 Task: Research Airbnb properties in Tshela, Democratic Republic of the Congo from 4th December, 2023 to 10th December, 2023 for 1 adult.1  bedroom having 1 bed and 1 bathroom. Property type can be hotel. Booking option can be shelf check-in. Look for 4 properties as per requirement.
Action: Mouse moved to (456, 128)
Screenshot: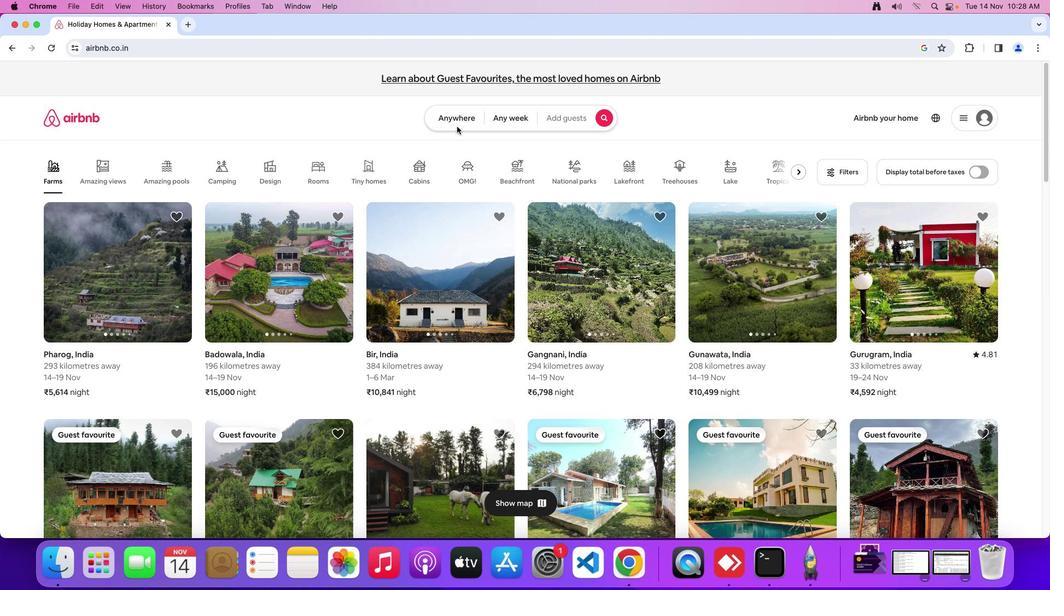 
Action: Mouse pressed left at (456, 128)
Screenshot: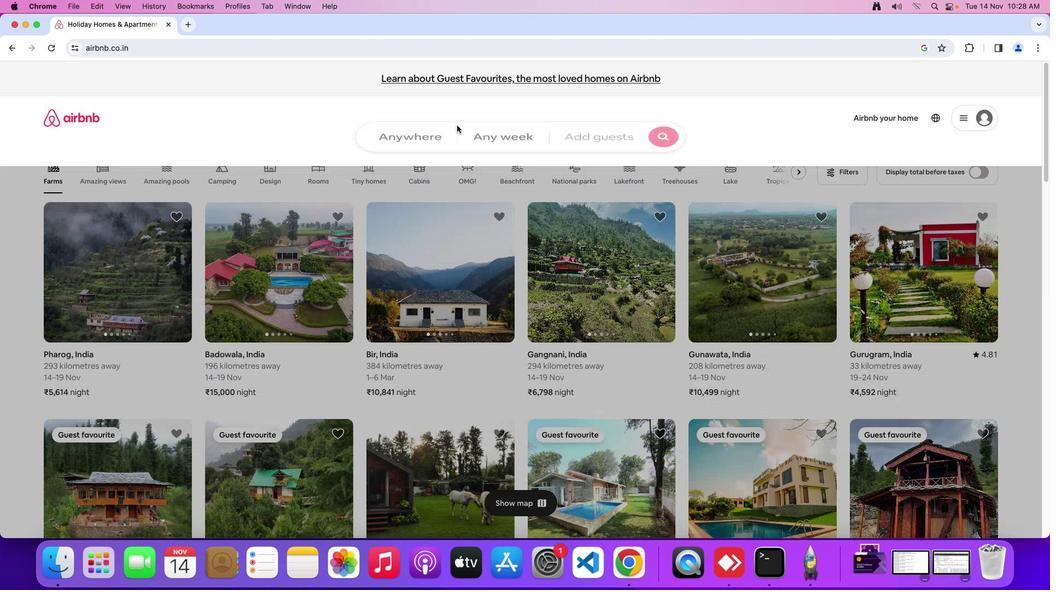 
Action: Mouse moved to (413, 165)
Screenshot: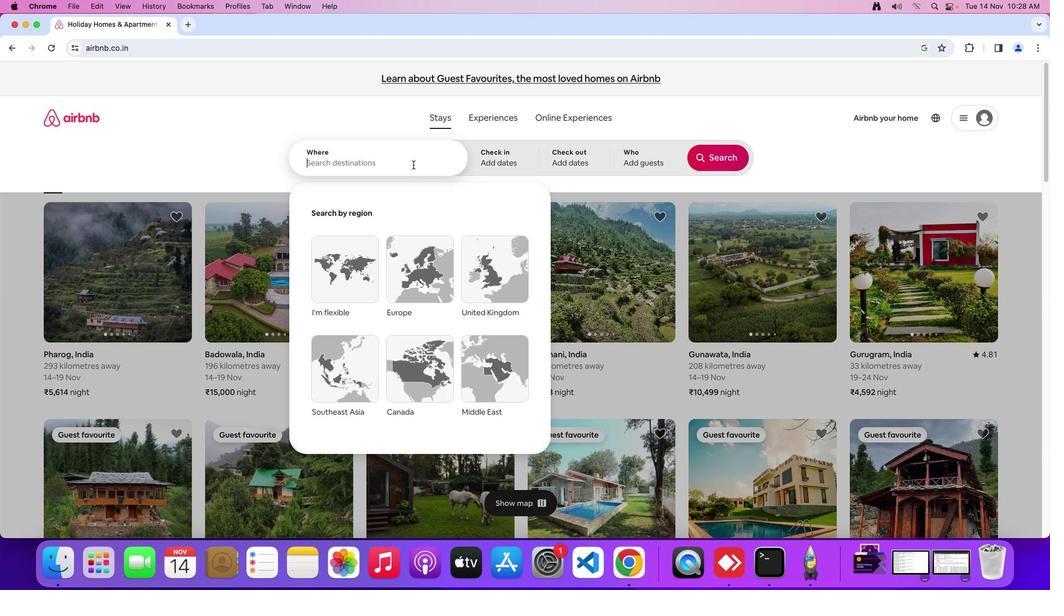 
Action: Mouse pressed left at (413, 165)
Screenshot: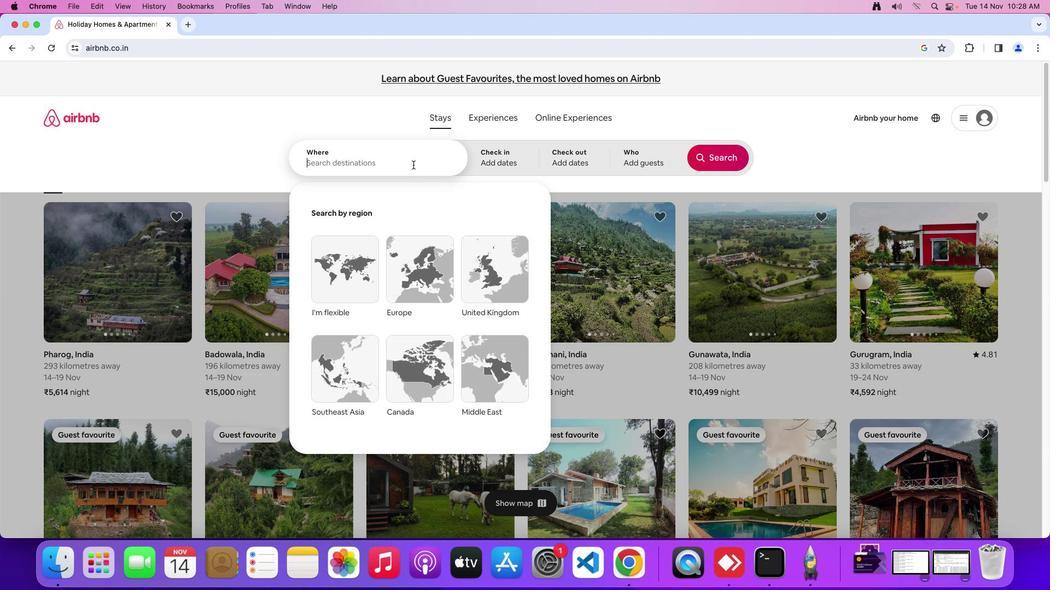 
Action: Key pressed Key.shift_r'T''s''h''e''l''a'','Key.spaceKey.shift_r'D''e''m''o''c''r''a''t''i''c'Key.spaceKey.shift_r'R''e''p''u''b''l''i''c'Key.space'o''f'Key.space't''h''e'Key.spaceKey.shift_r'C''a'Key.backspace'o''n''g''o'
Screenshot: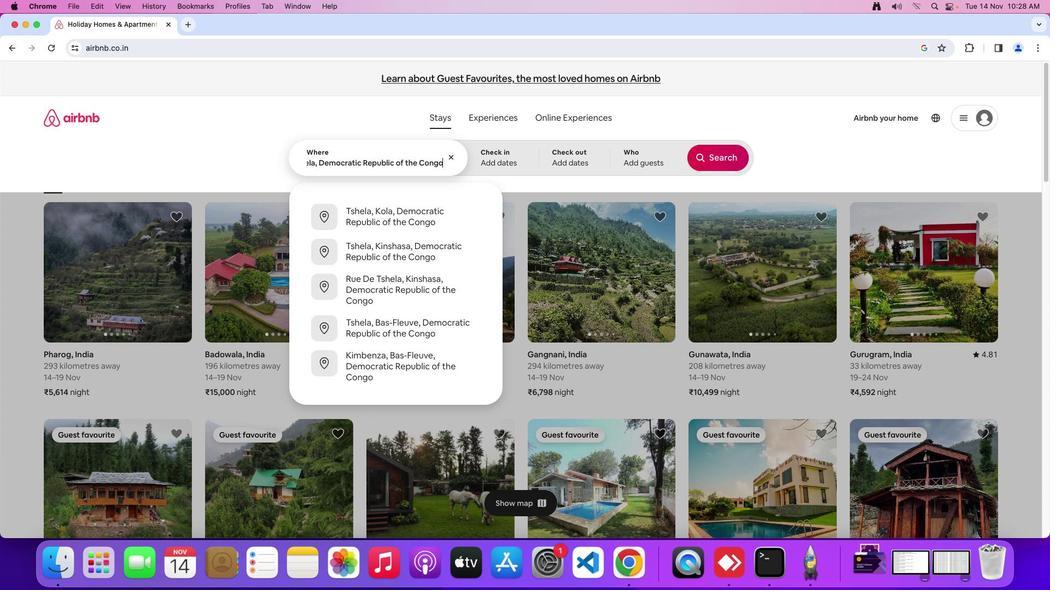 
Action: Mouse moved to (491, 160)
Screenshot: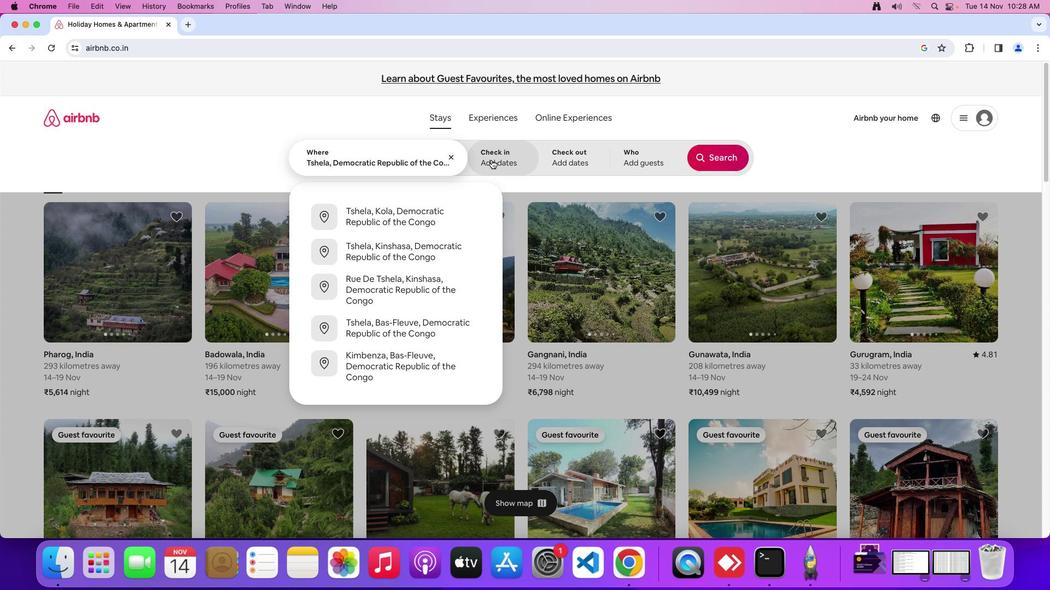 
Action: Mouse pressed left at (491, 160)
Screenshot: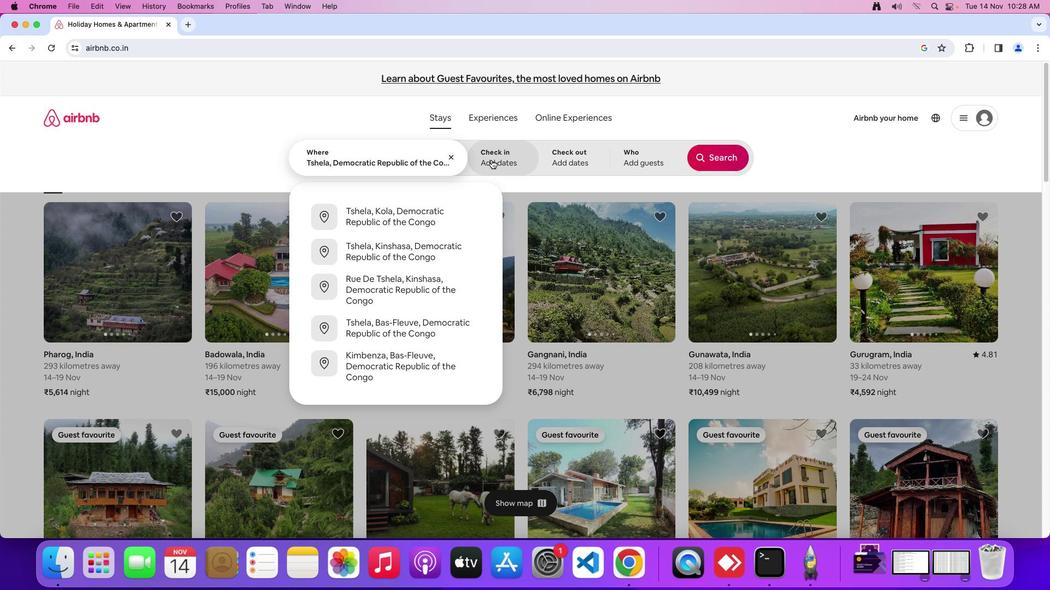 
Action: Mouse moved to (577, 320)
Screenshot: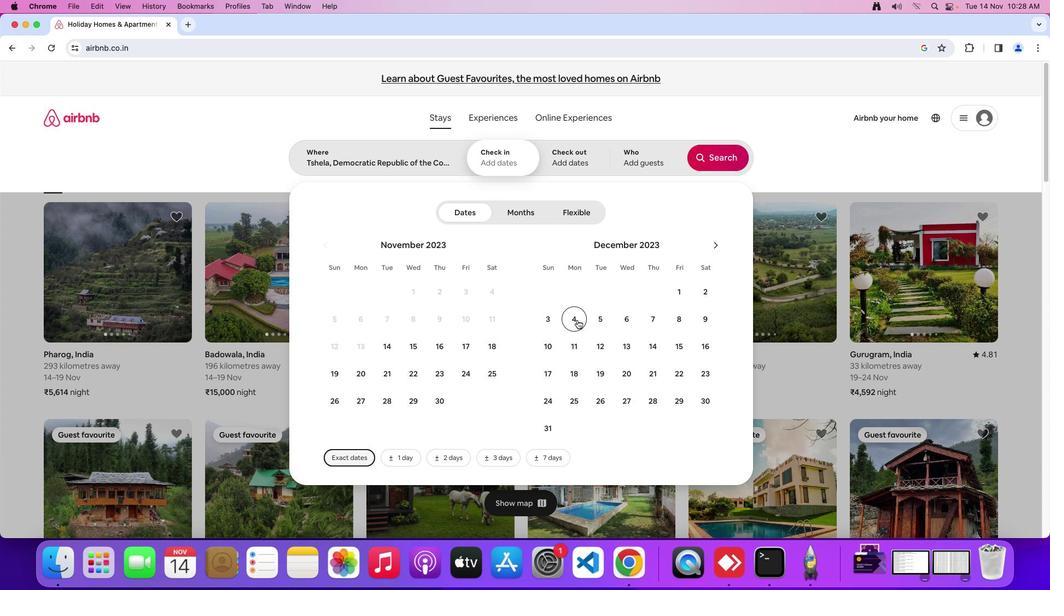 
Action: Mouse pressed left at (577, 320)
Screenshot: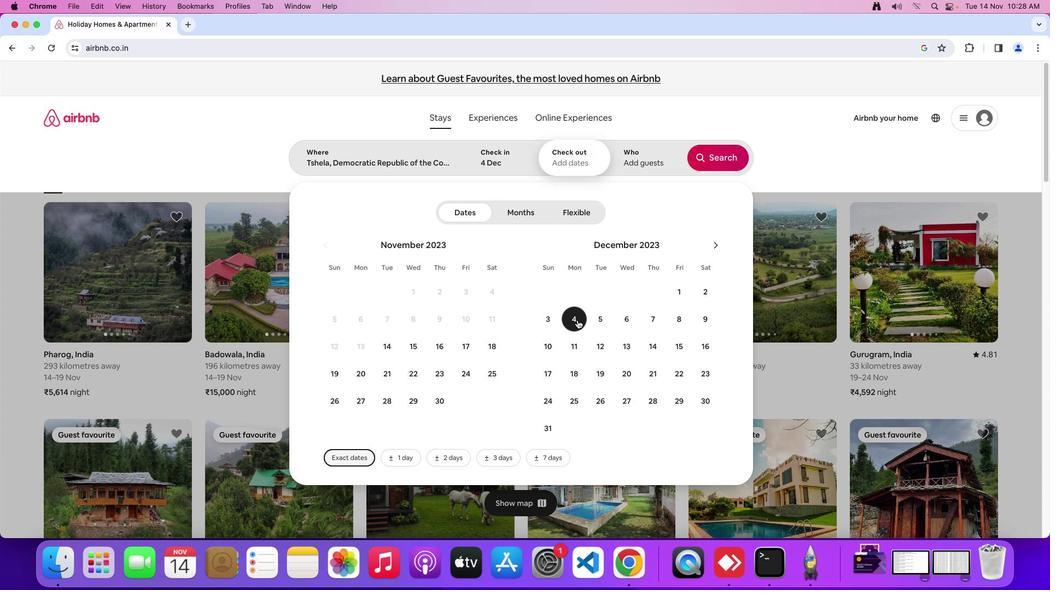 
Action: Mouse moved to (546, 348)
Screenshot: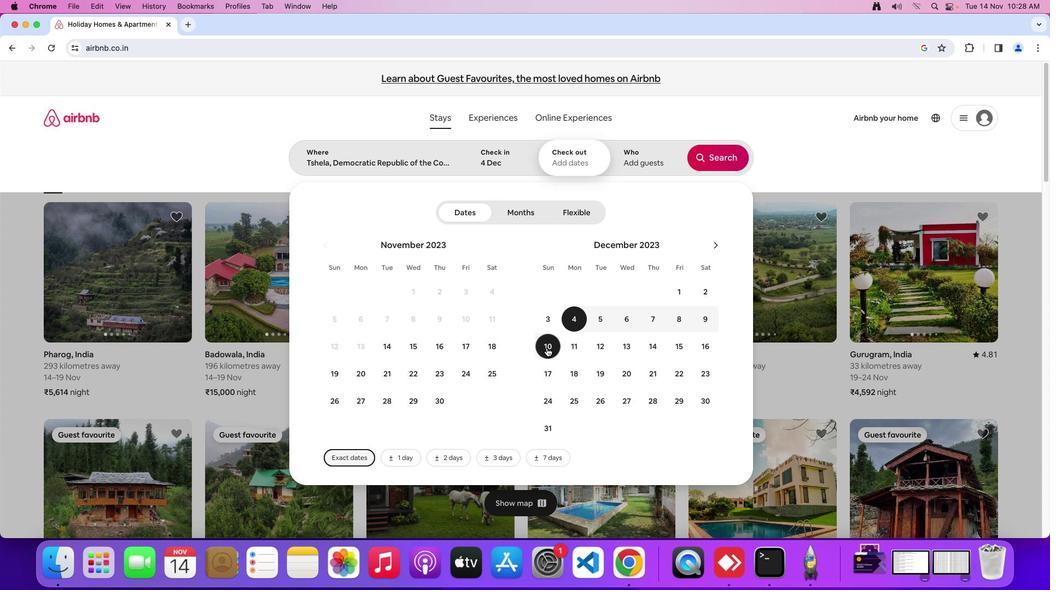 
Action: Mouse pressed left at (546, 348)
Screenshot: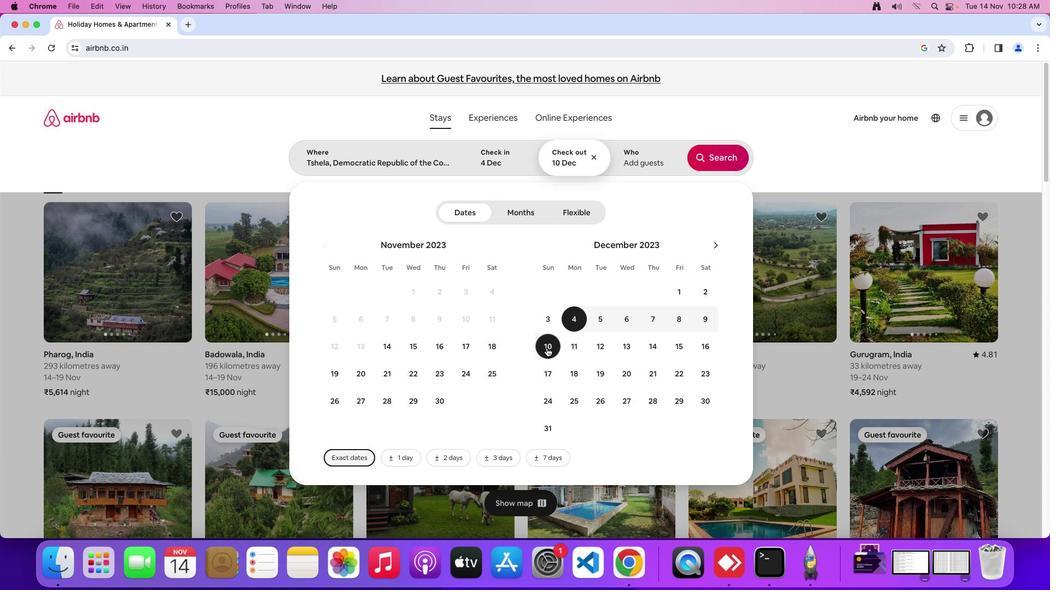 
Action: Mouse moved to (646, 157)
Screenshot: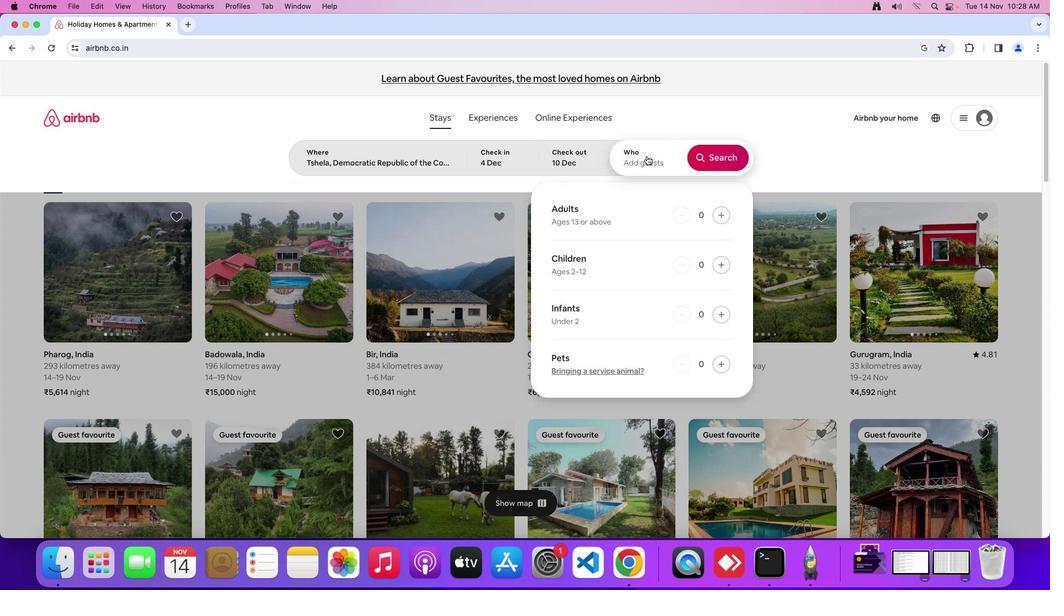 
Action: Mouse pressed left at (646, 157)
Screenshot: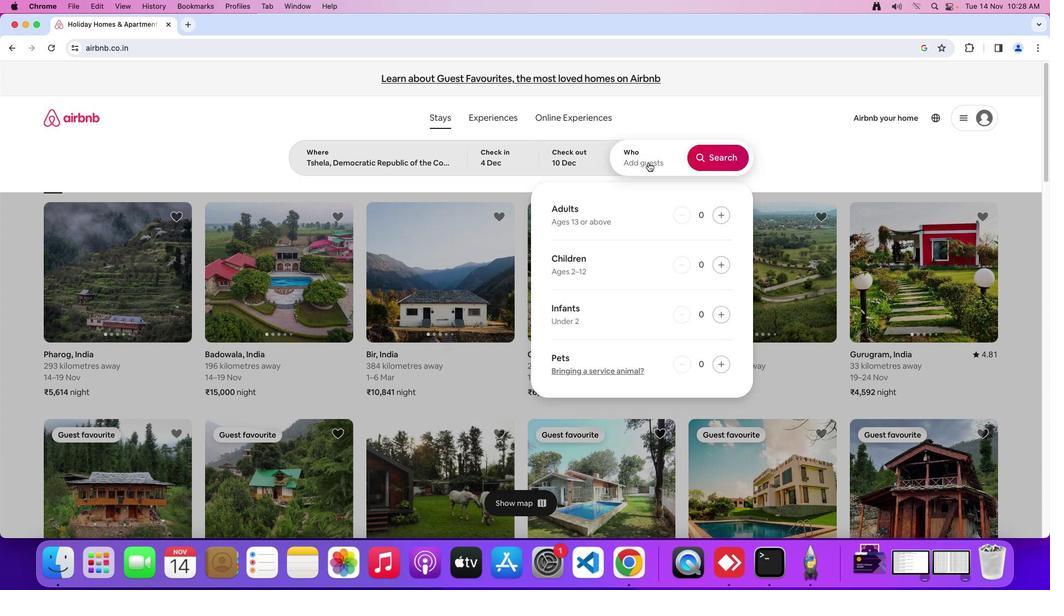 
Action: Mouse moved to (723, 212)
Screenshot: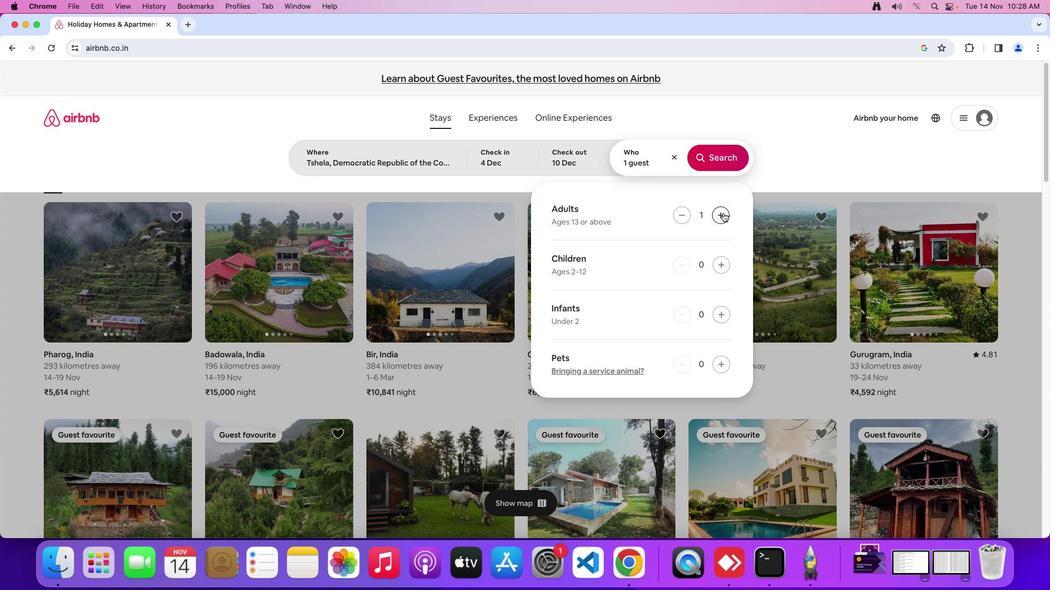 
Action: Mouse pressed left at (723, 212)
Screenshot: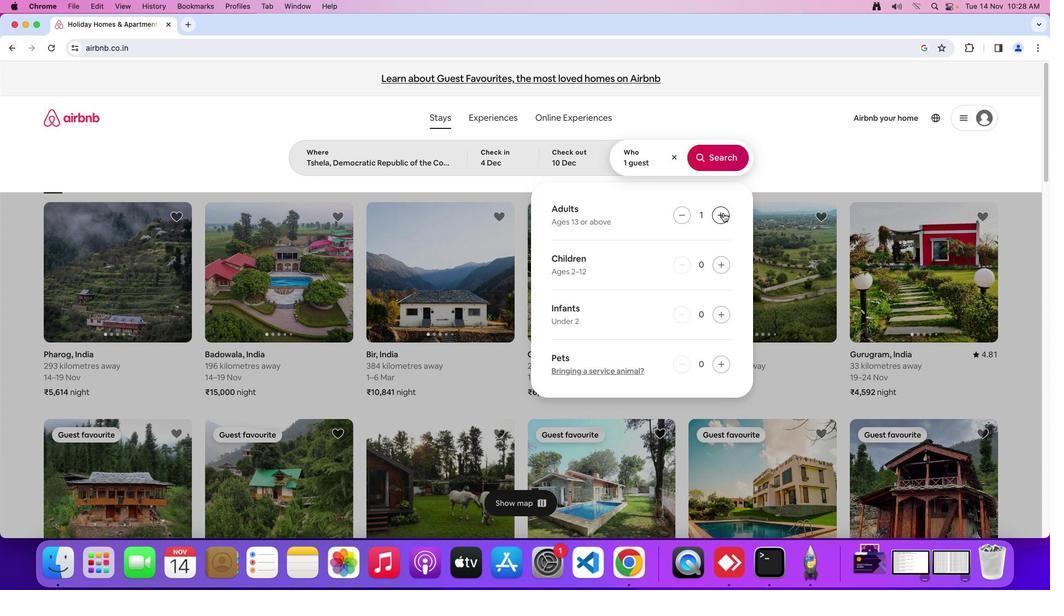 
Action: Mouse moved to (734, 160)
Screenshot: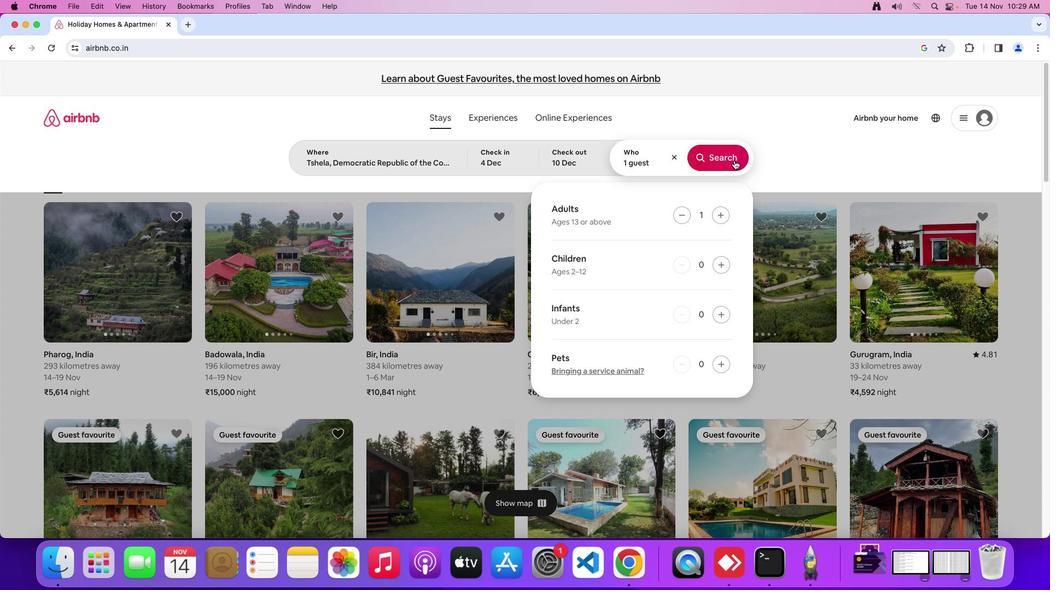 
Action: Mouse pressed left at (734, 160)
Screenshot: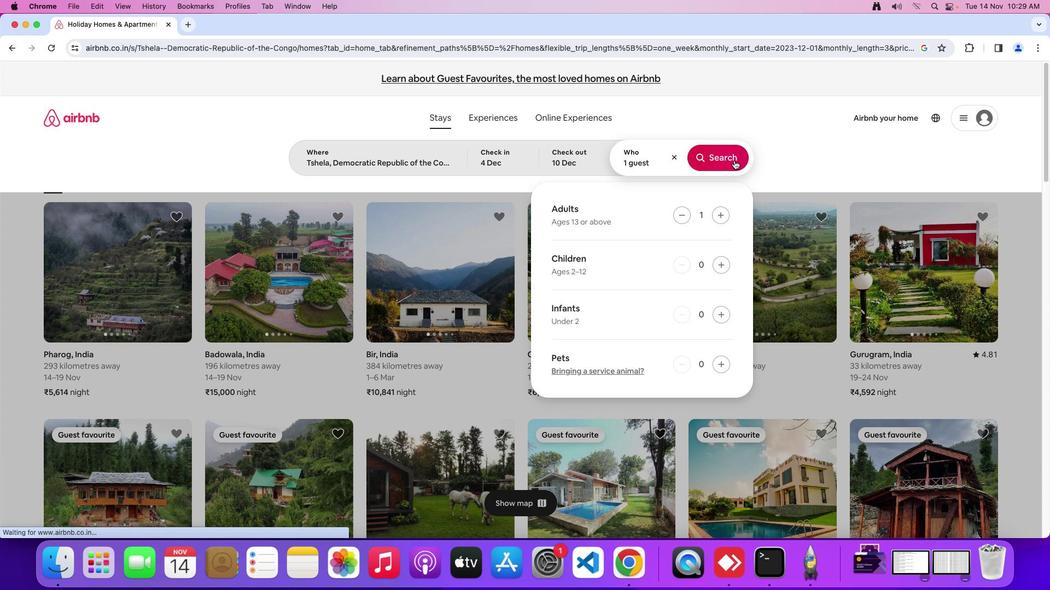 
Action: Mouse moved to (866, 130)
Screenshot: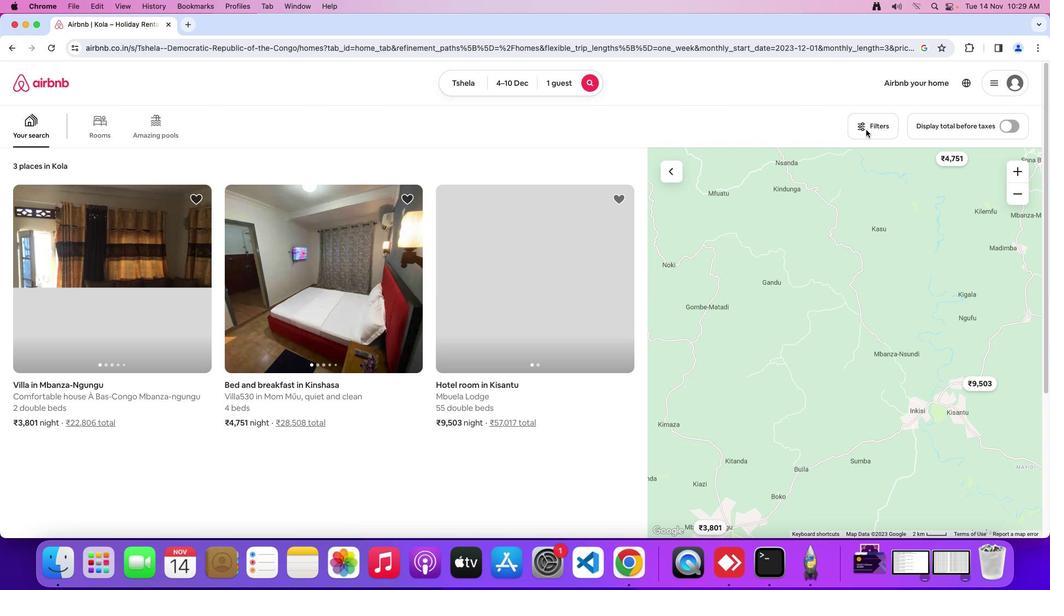 
Action: Mouse pressed left at (866, 130)
Screenshot: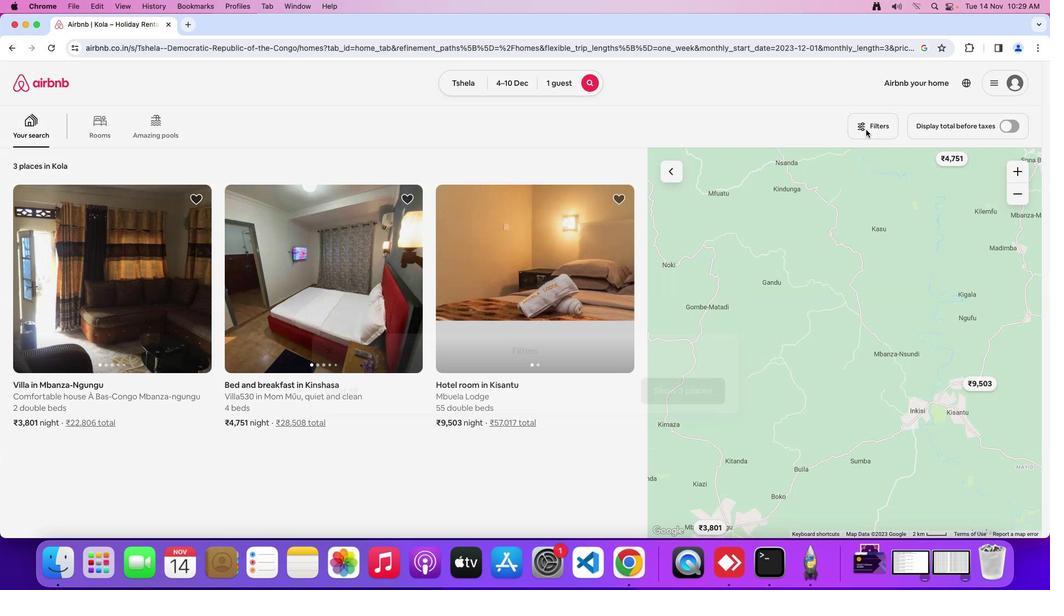 
Action: Mouse moved to (461, 267)
Screenshot: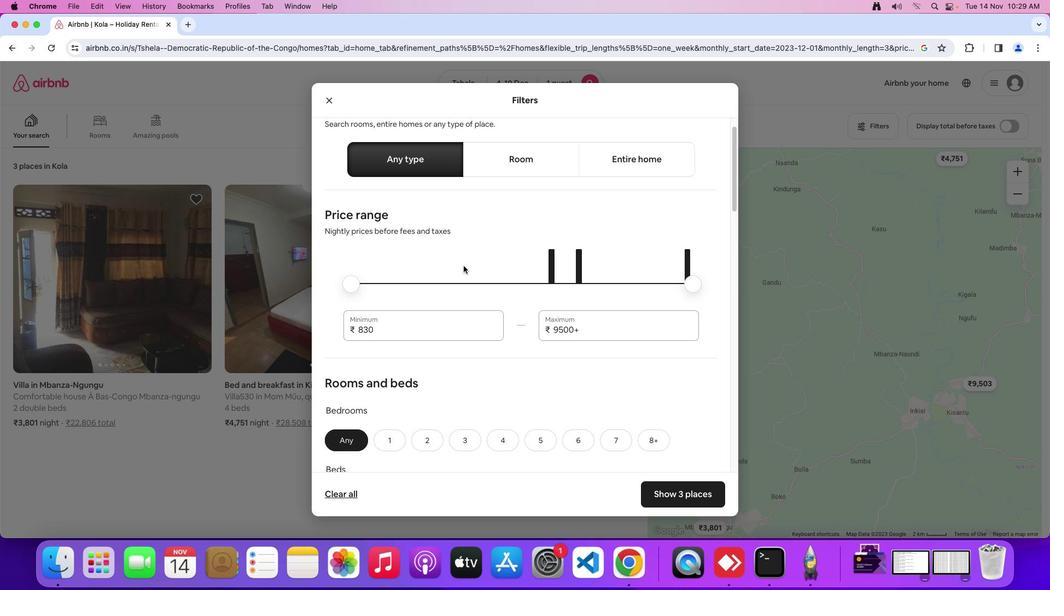 
Action: Mouse scrolled (461, 267) with delta (0, 0)
Screenshot: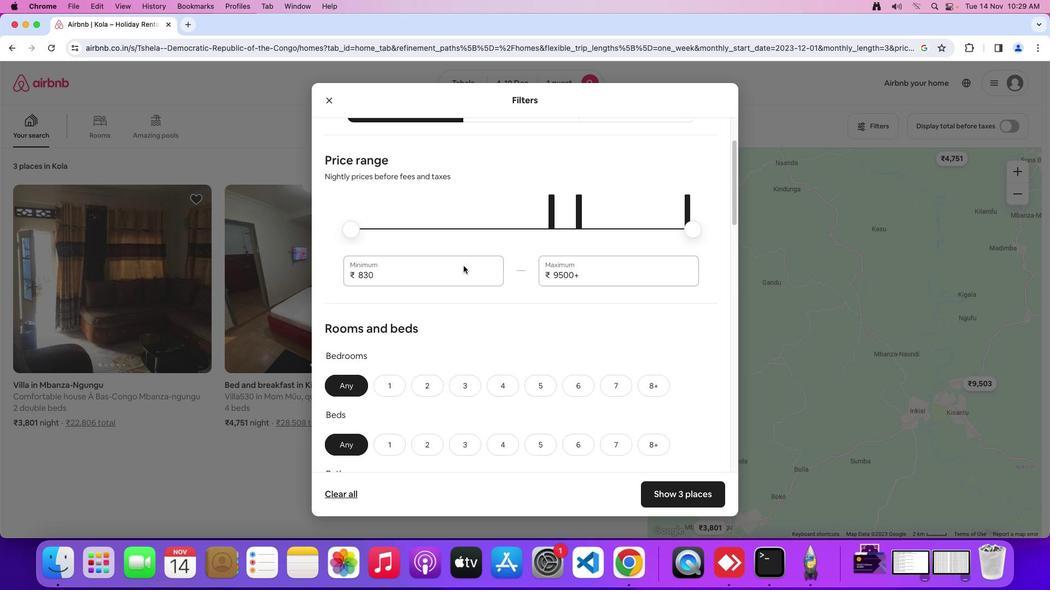 
Action: Mouse moved to (462, 266)
Screenshot: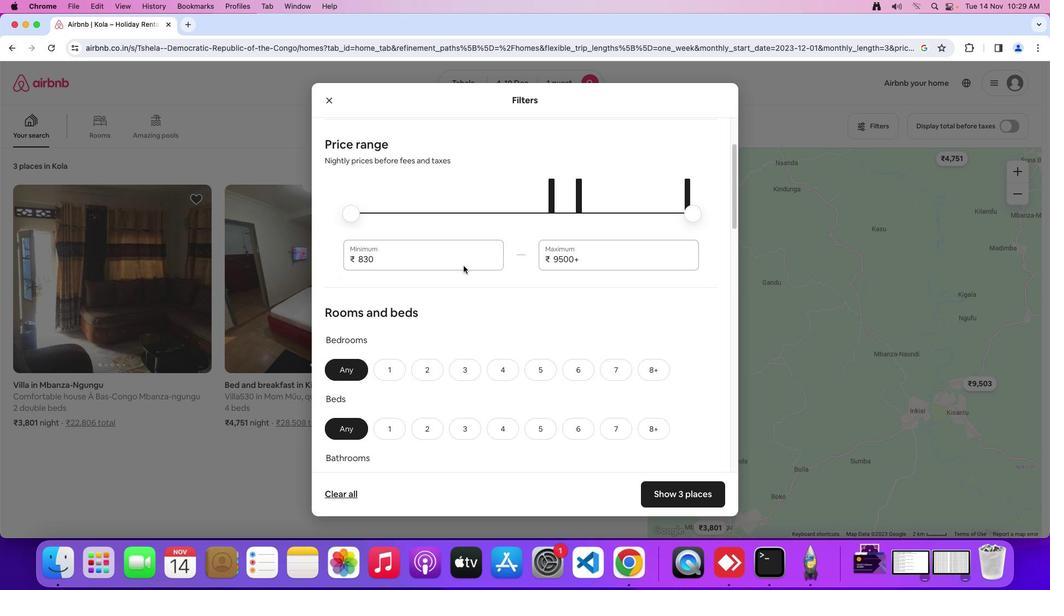 
Action: Mouse scrolled (462, 266) with delta (0, 0)
Screenshot: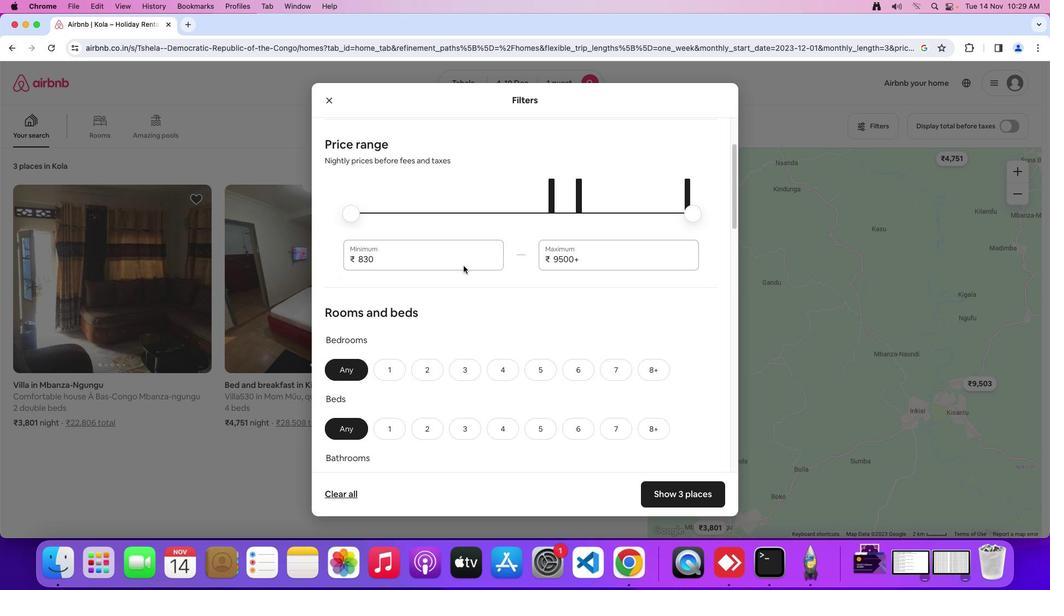 
Action: Mouse moved to (462, 266)
Screenshot: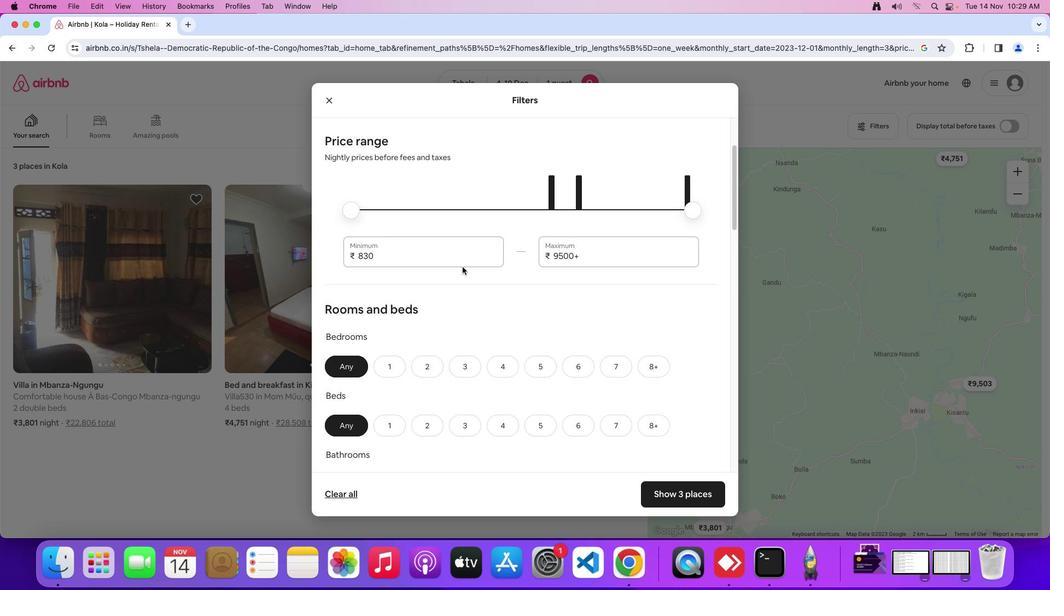 
Action: Mouse scrolled (462, 266) with delta (0, -1)
Screenshot: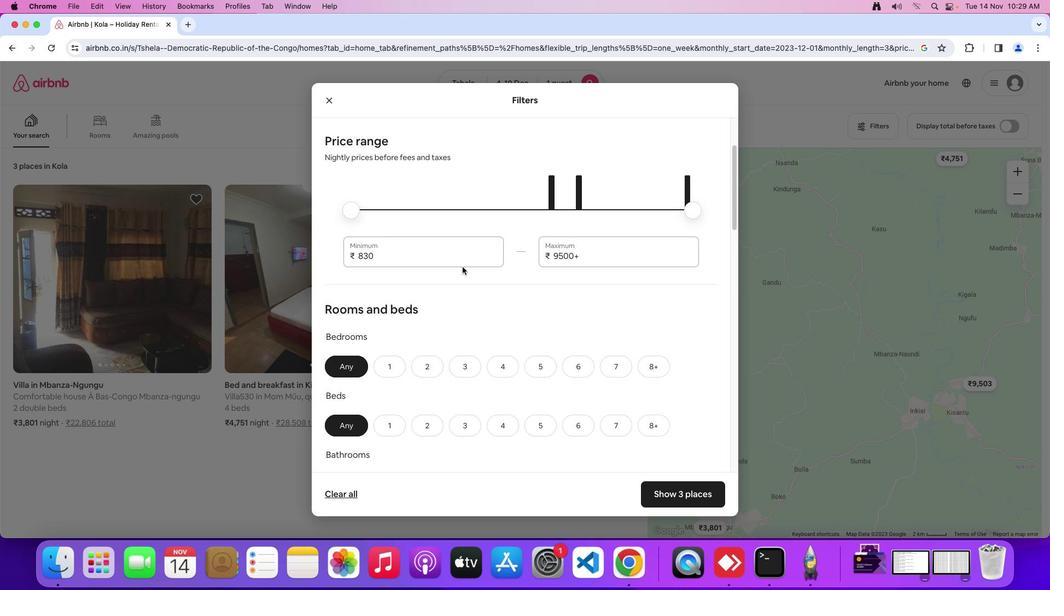 
Action: Mouse moved to (392, 373)
Screenshot: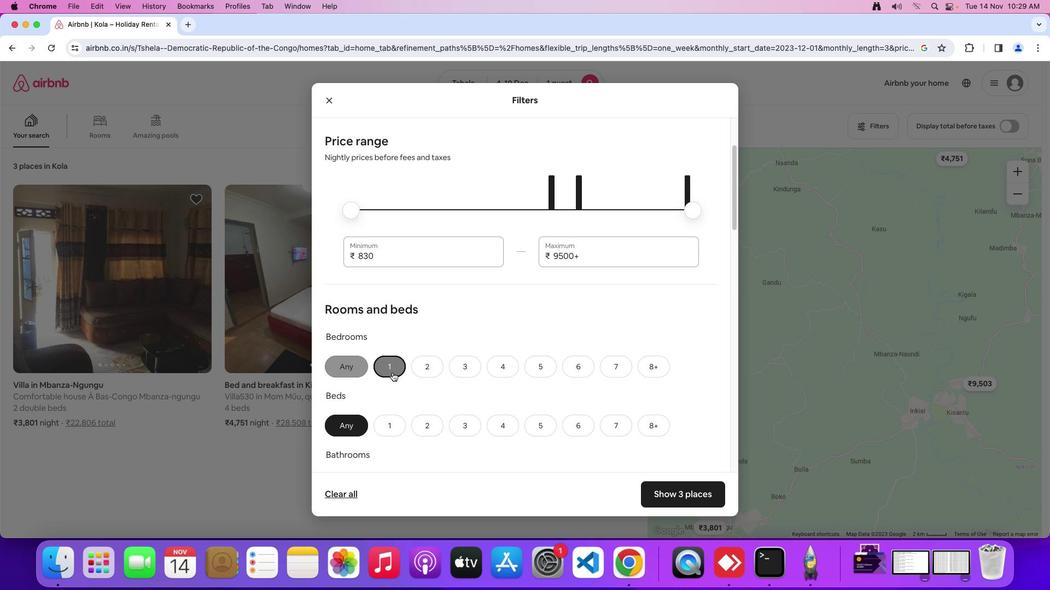 
Action: Mouse pressed left at (392, 373)
Screenshot: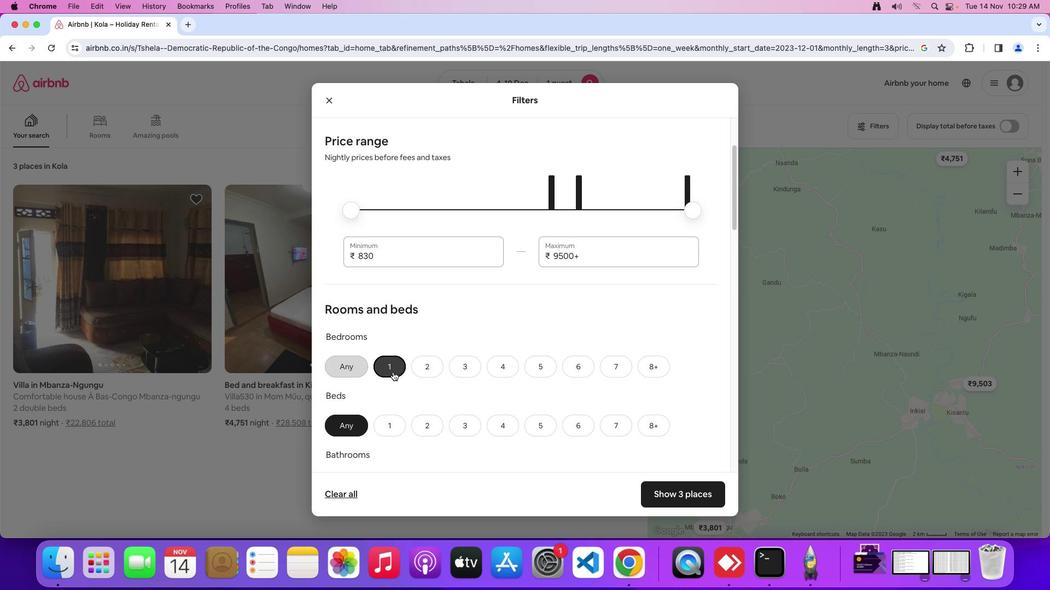 
Action: Mouse moved to (500, 337)
Screenshot: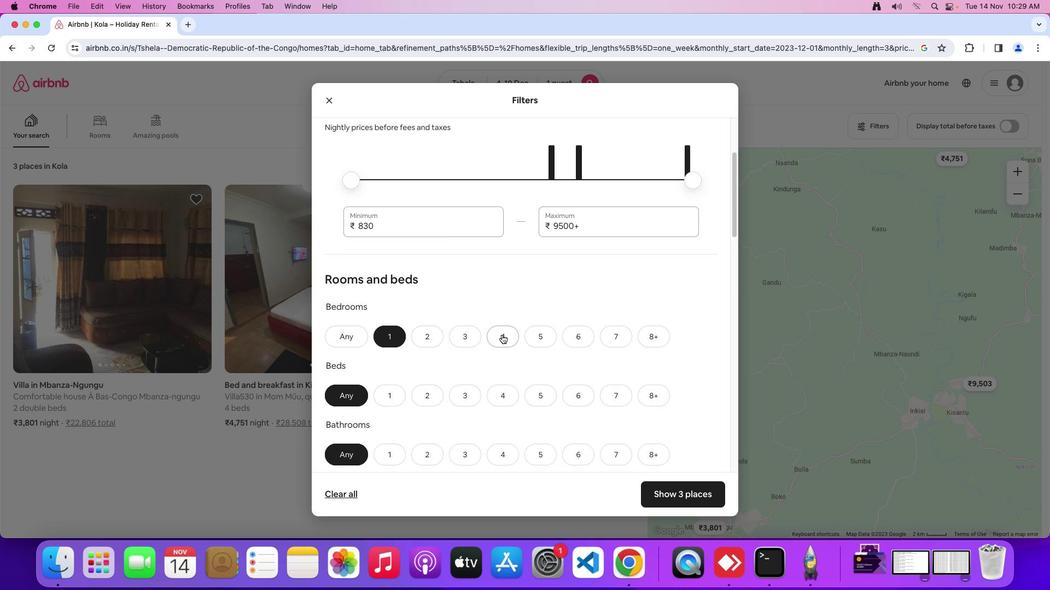 
Action: Mouse scrolled (500, 337) with delta (0, 0)
Screenshot: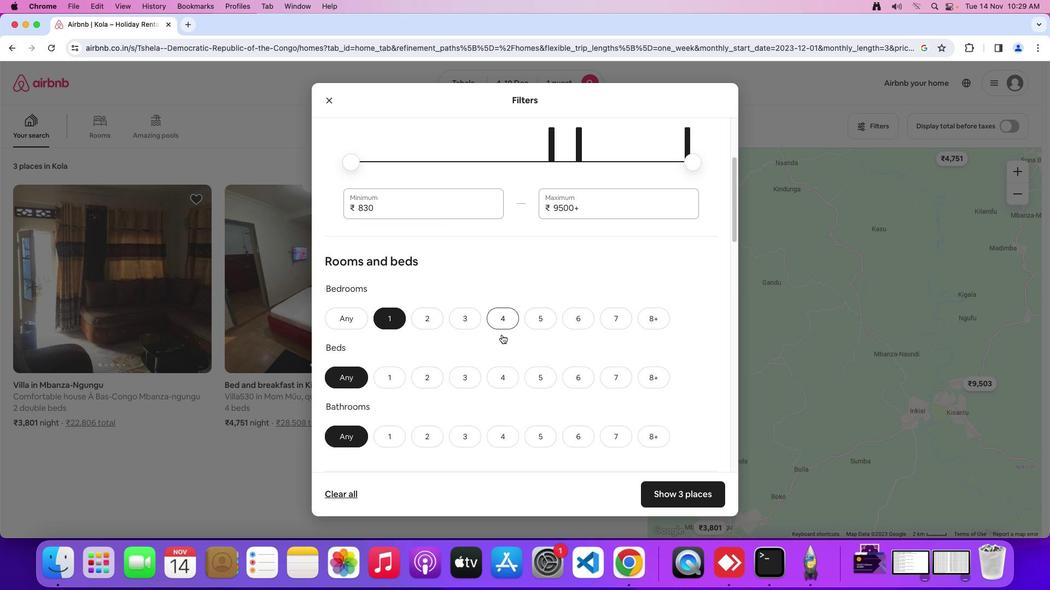 
Action: Mouse moved to (501, 336)
Screenshot: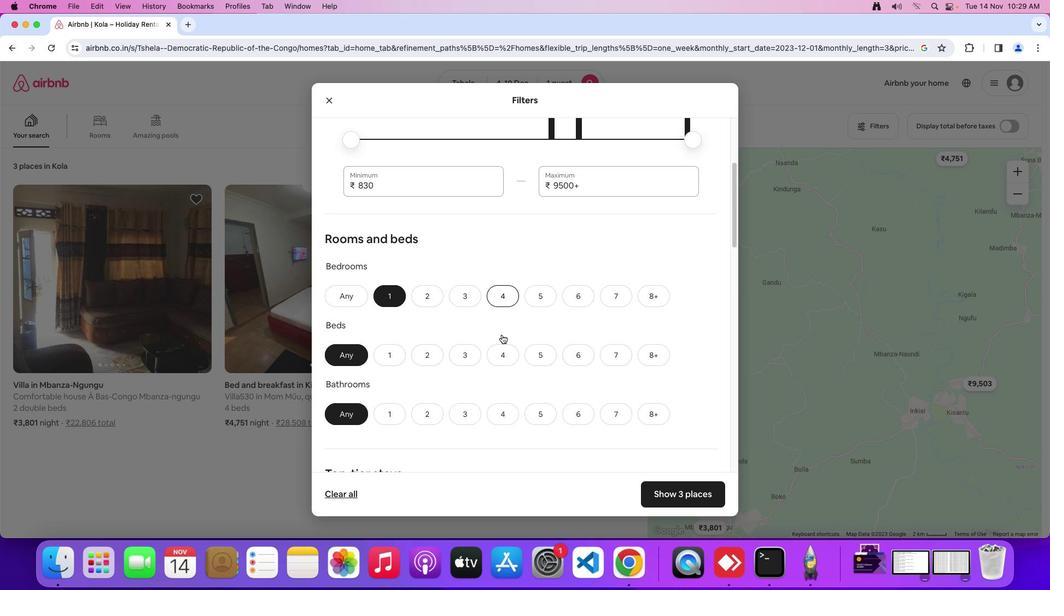 
Action: Mouse scrolled (501, 336) with delta (0, 0)
Screenshot: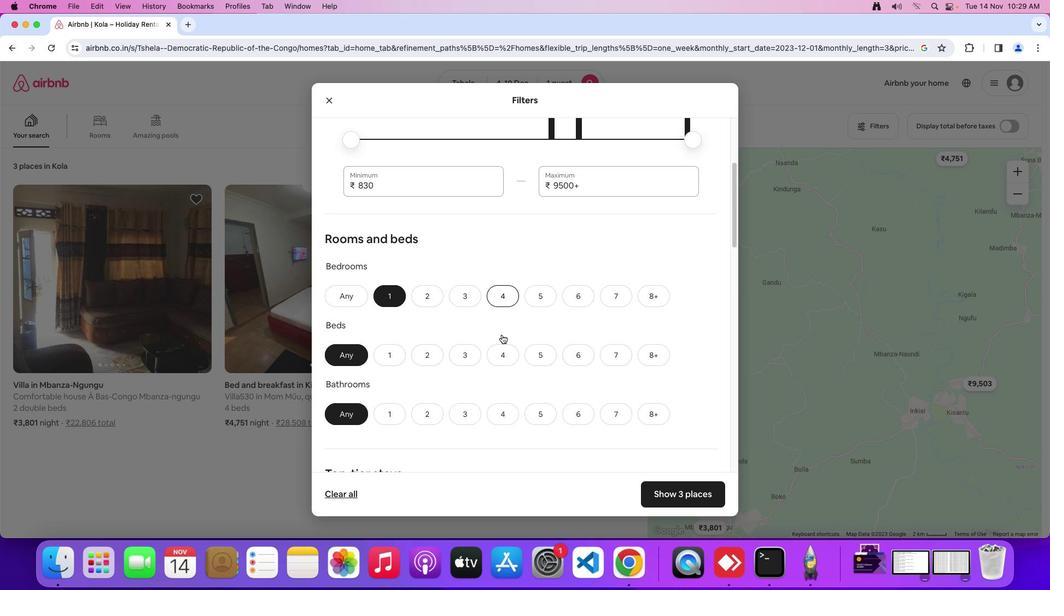 
Action: Mouse moved to (501, 335)
Screenshot: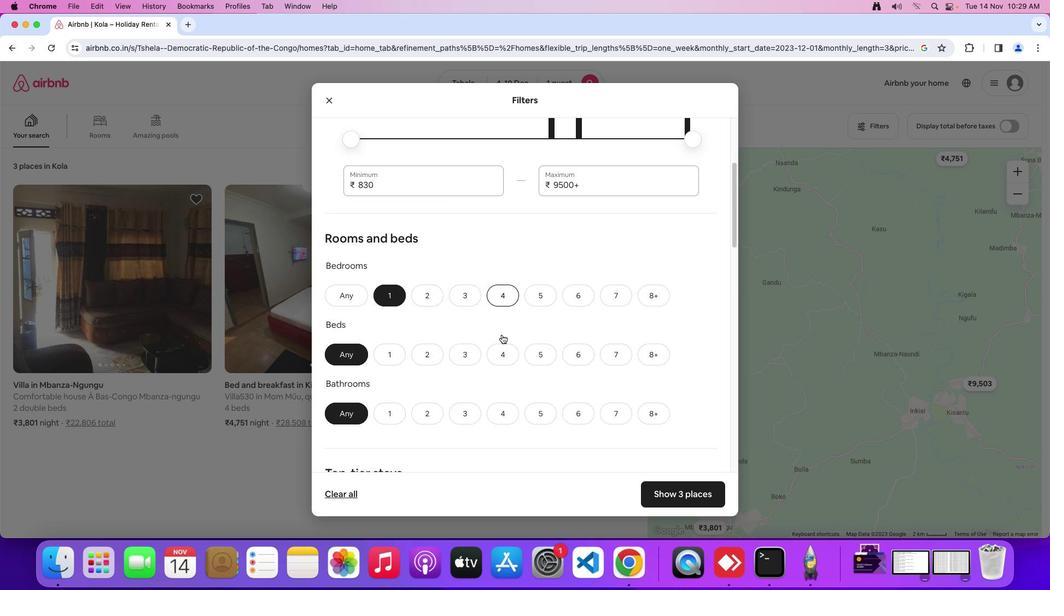 
Action: Mouse scrolled (501, 335) with delta (0, -1)
Screenshot: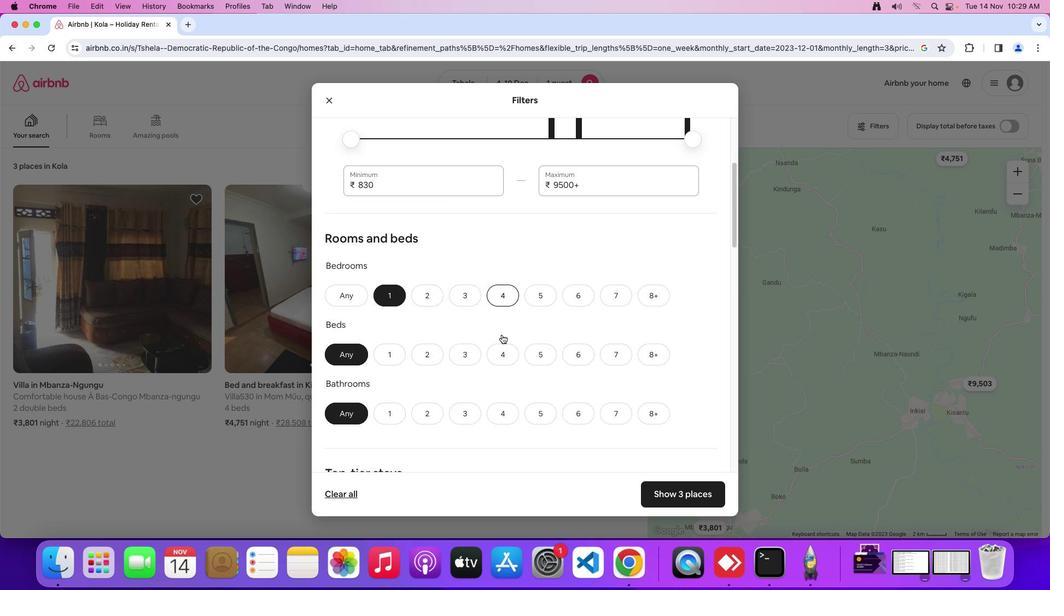 
Action: Mouse moved to (501, 335)
Screenshot: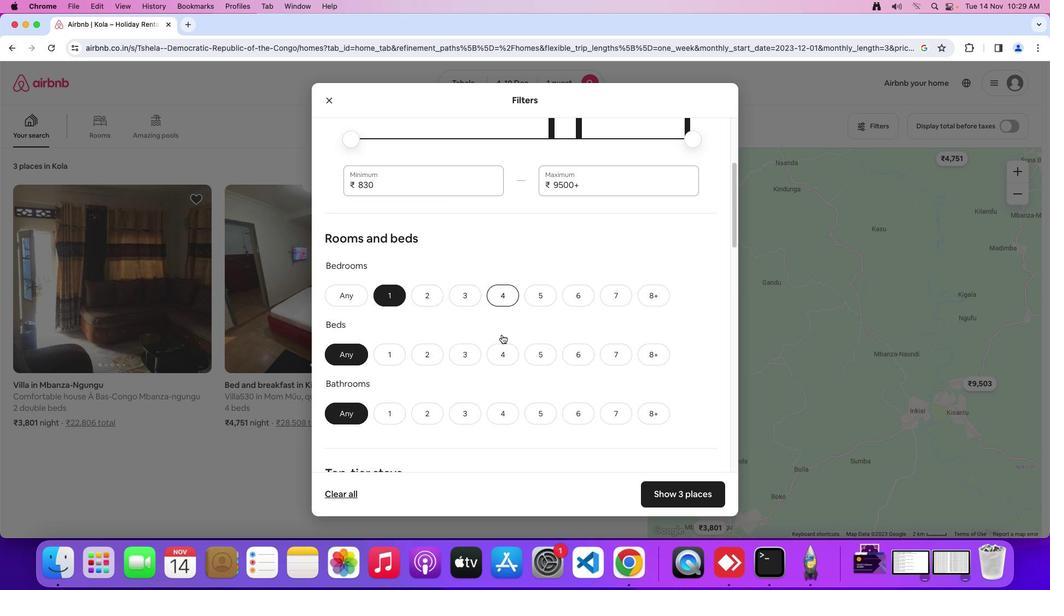 
Action: Mouse scrolled (501, 335) with delta (0, 0)
Screenshot: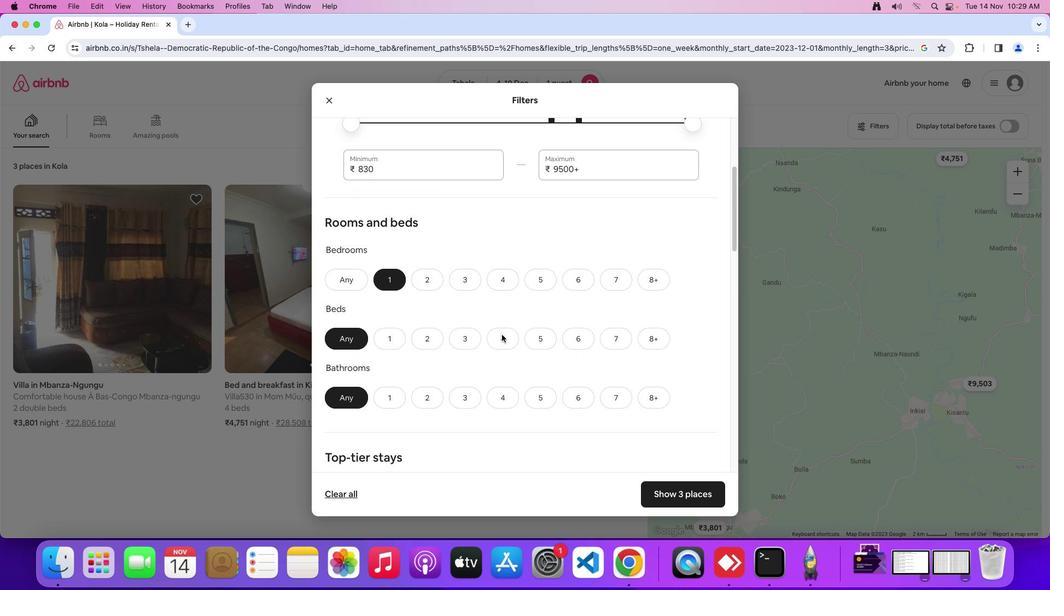 
Action: Mouse scrolled (501, 335) with delta (0, 0)
Screenshot: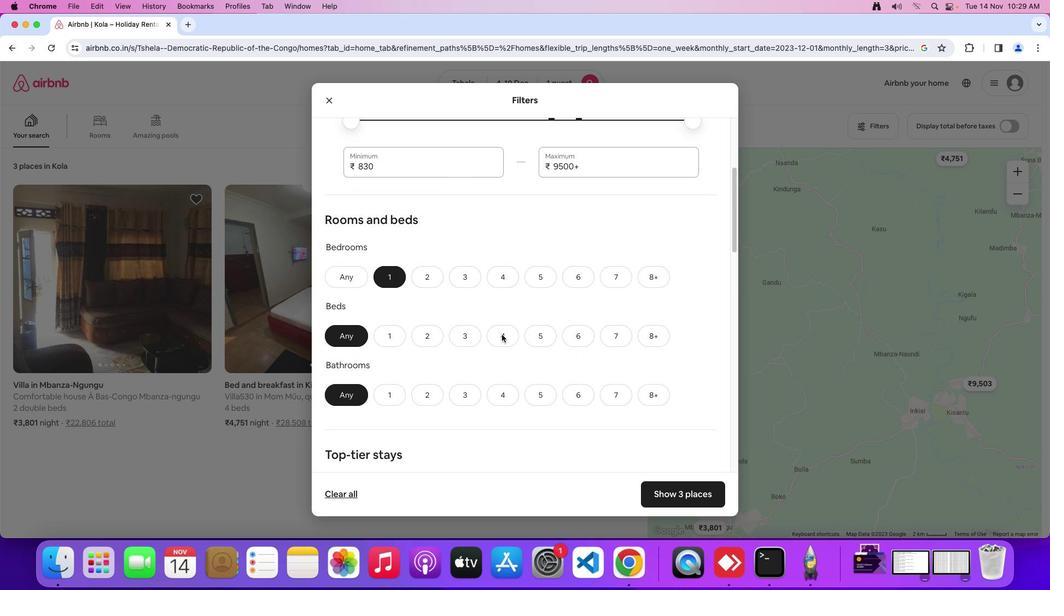 
Action: Mouse scrolled (501, 335) with delta (0, 0)
Screenshot: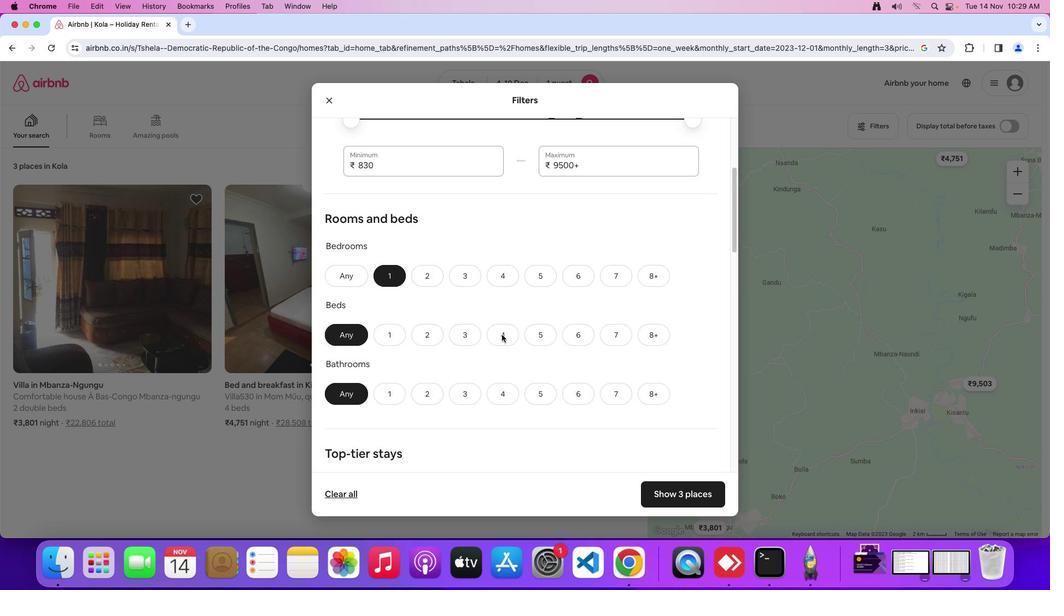 
Action: Mouse moved to (397, 334)
Screenshot: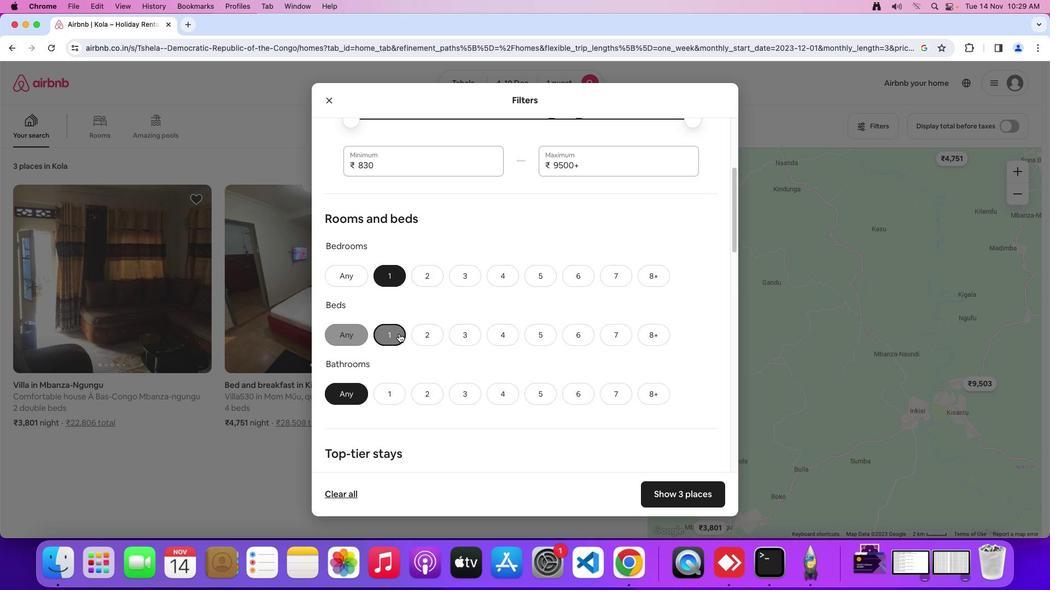 
Action: Mouse pressed left at (397, 334)
Screenshot: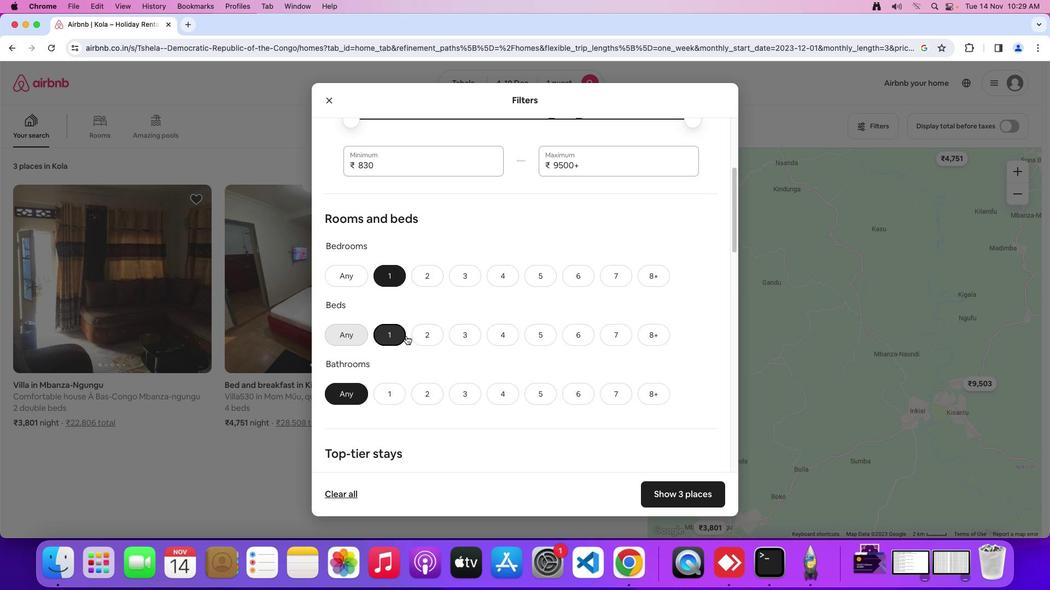 
Action: Mouse moved to (427, 343)
Screenshot: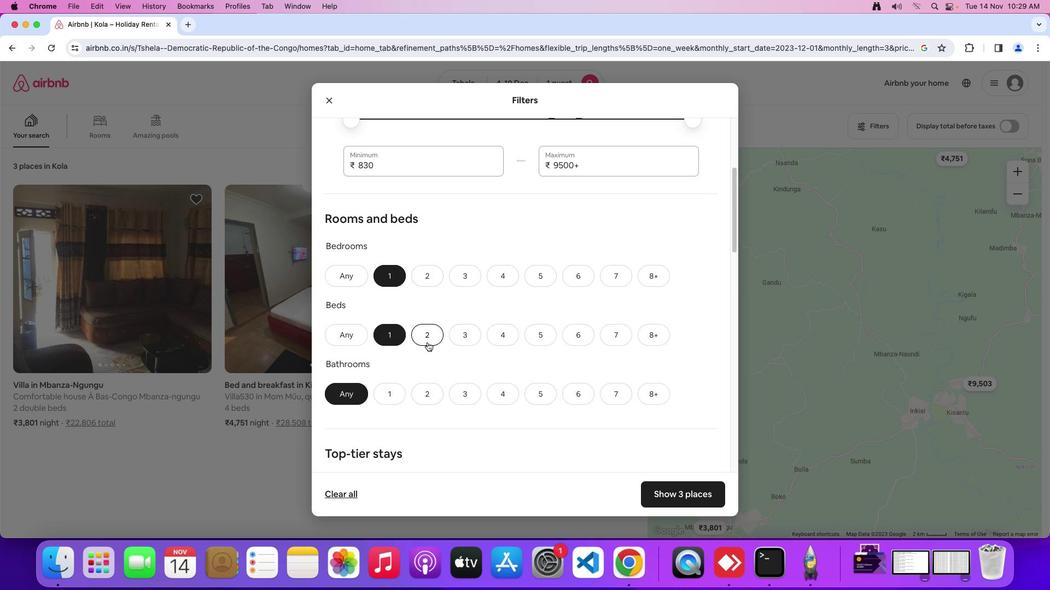 
Action: Mouse scrolled (427, 343) with delta (0, 0)
Screenshot: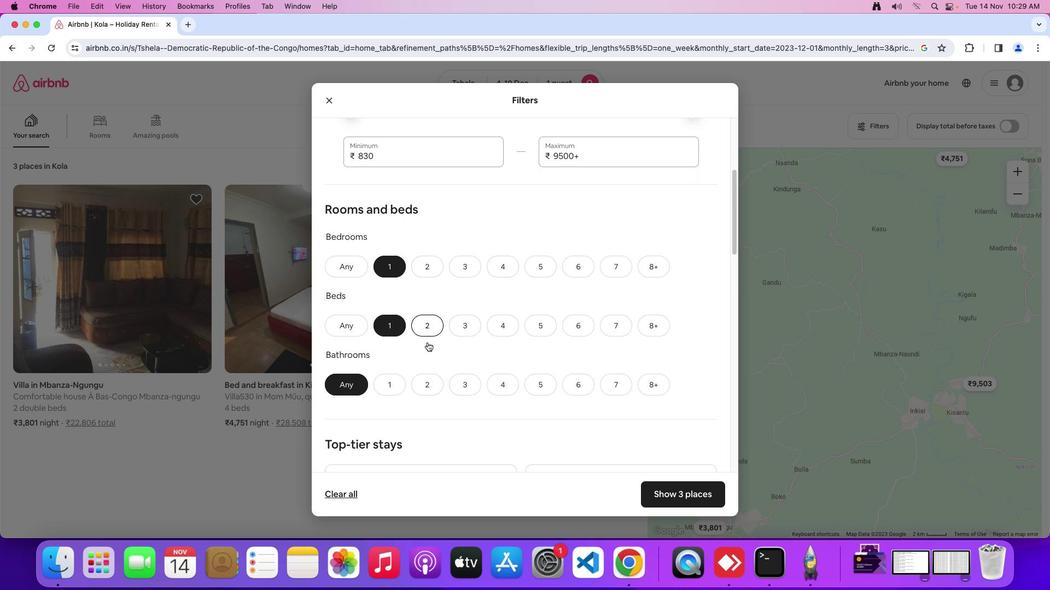 
Action: Mouse scrolled (427, 343) with delta (0, 0)
Screenshot: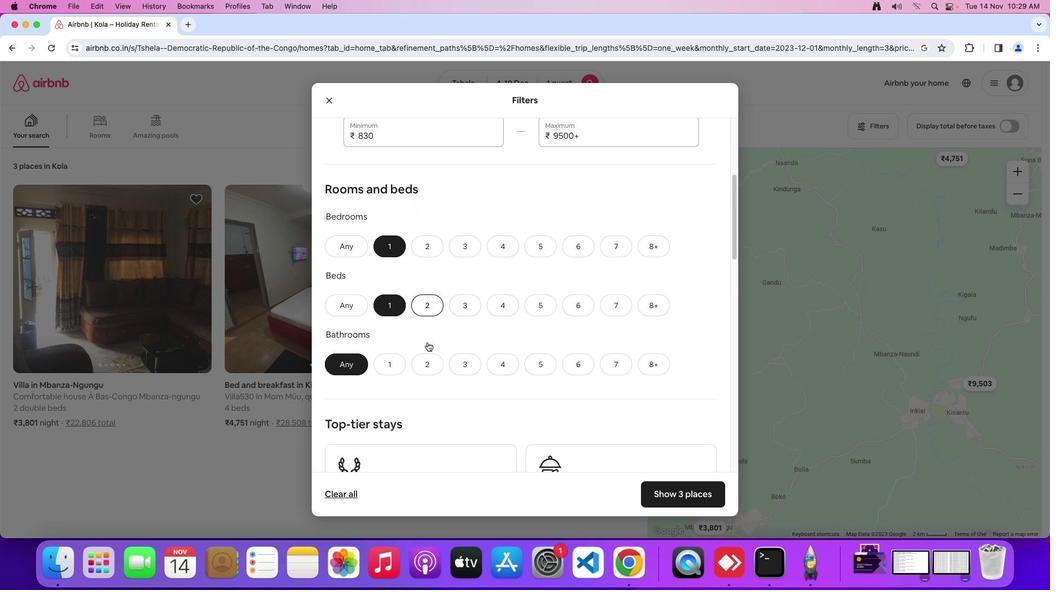 
Action: Mouse scrolled (427, 343) with delta (0, 0)
Screenshot: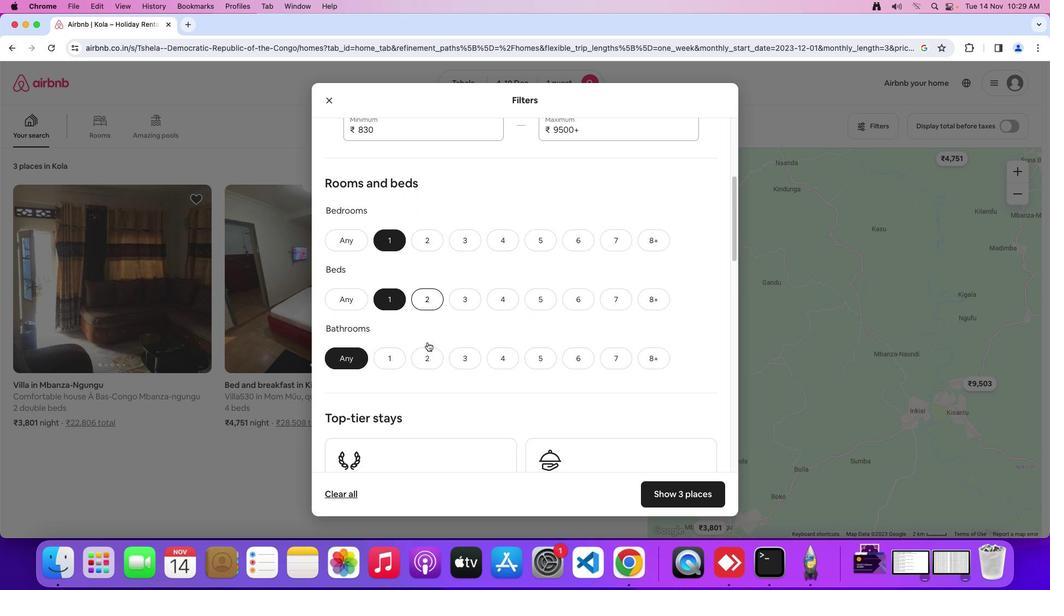 
Action: Mouse moved to (392, 359)
Screenshot: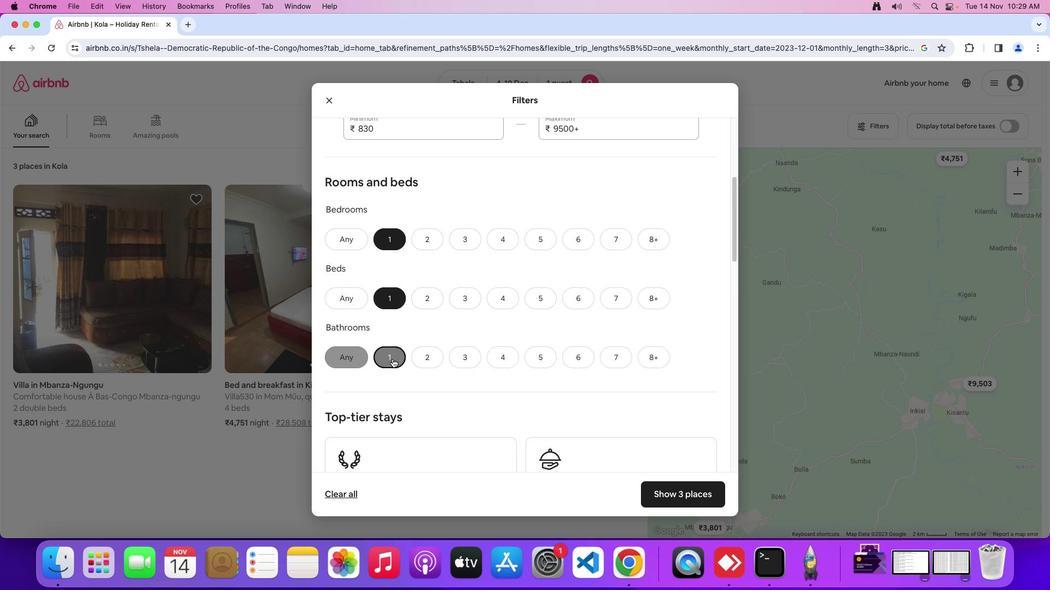 
Action: Mouse pressed left at (392, 359)
Screenshot: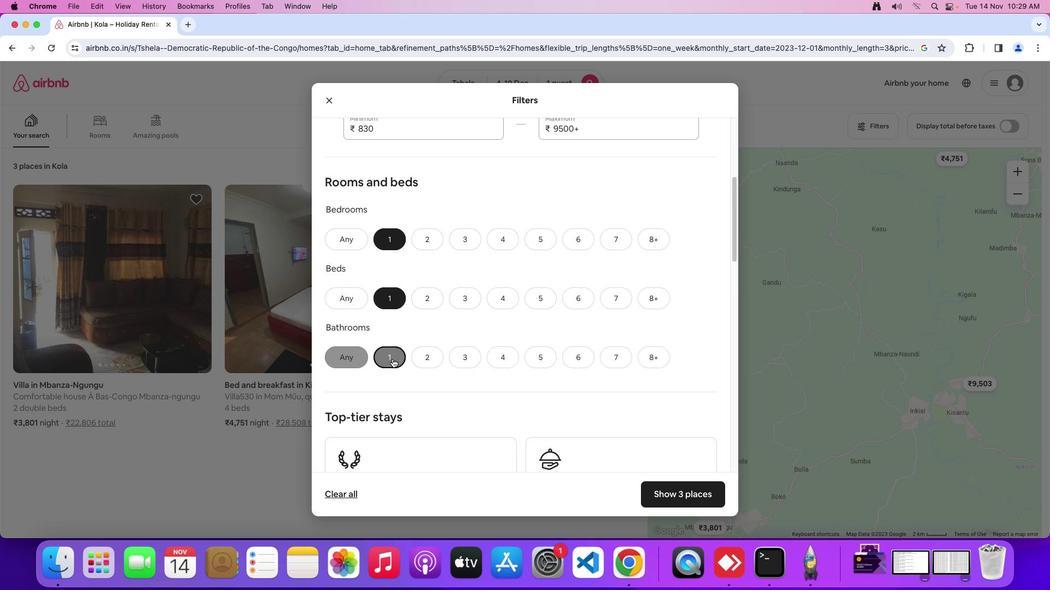 
Action: Mouse moved to (460, 368)
Screenshot: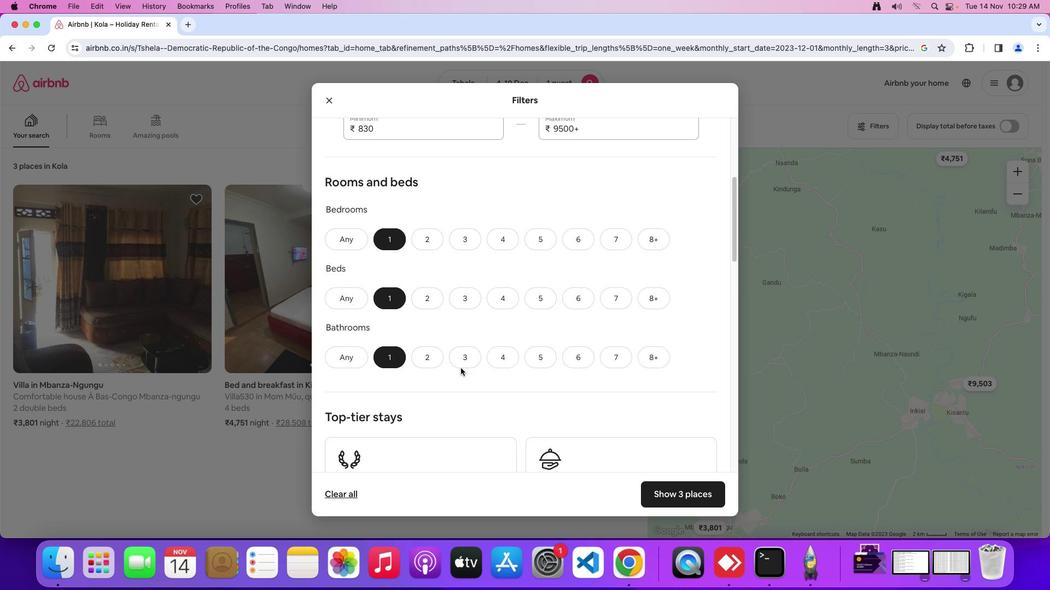 
Action: Mouse scrolled (460, 368) with delta (0, 0)
Screenshot: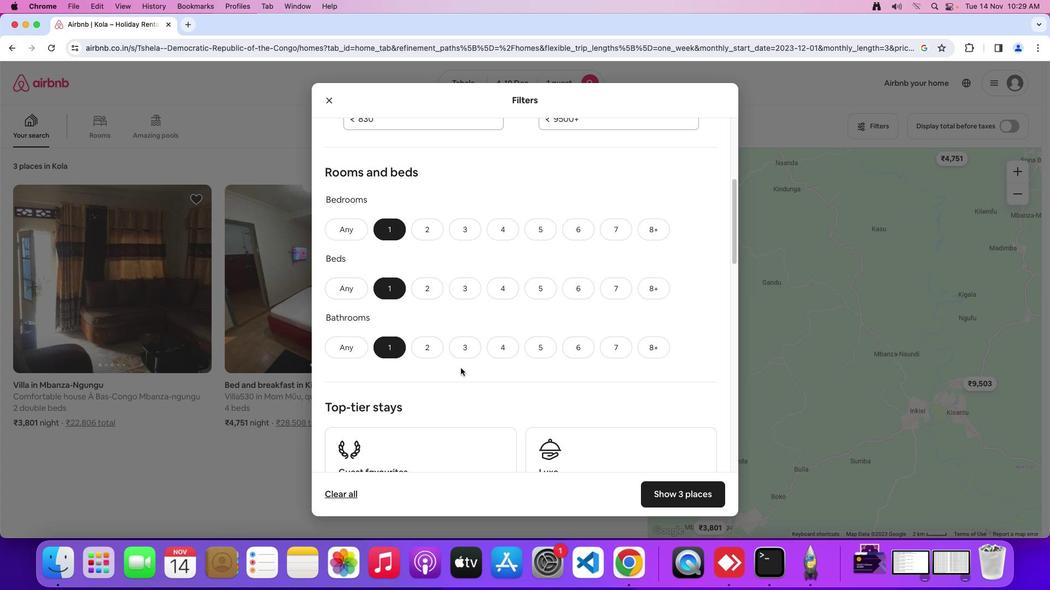 
Action: Mouse scrolled (460, 368) with delta (0, 0)
Screenshot: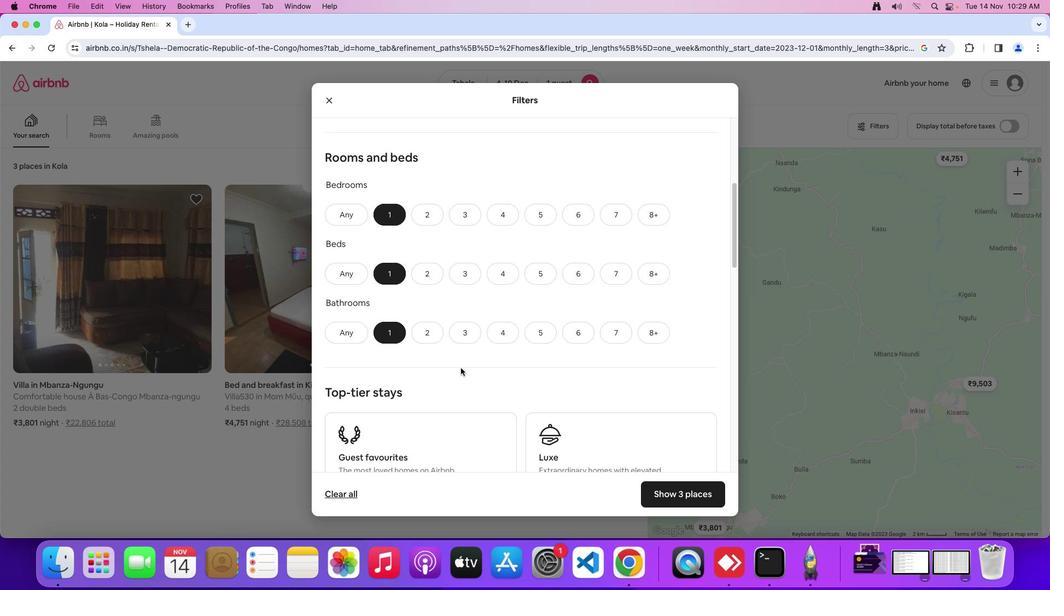 
Action: Mouse scrolled (460, 368) with delta (0, 0)
Screenshot: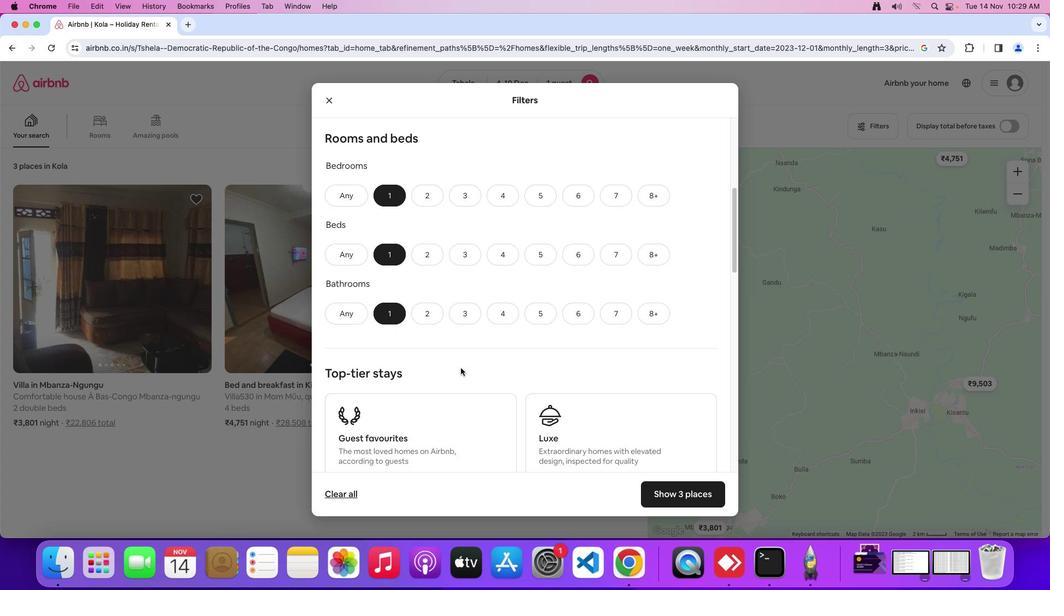 
Action: Mouse moved to (493, 357)
Screenshot: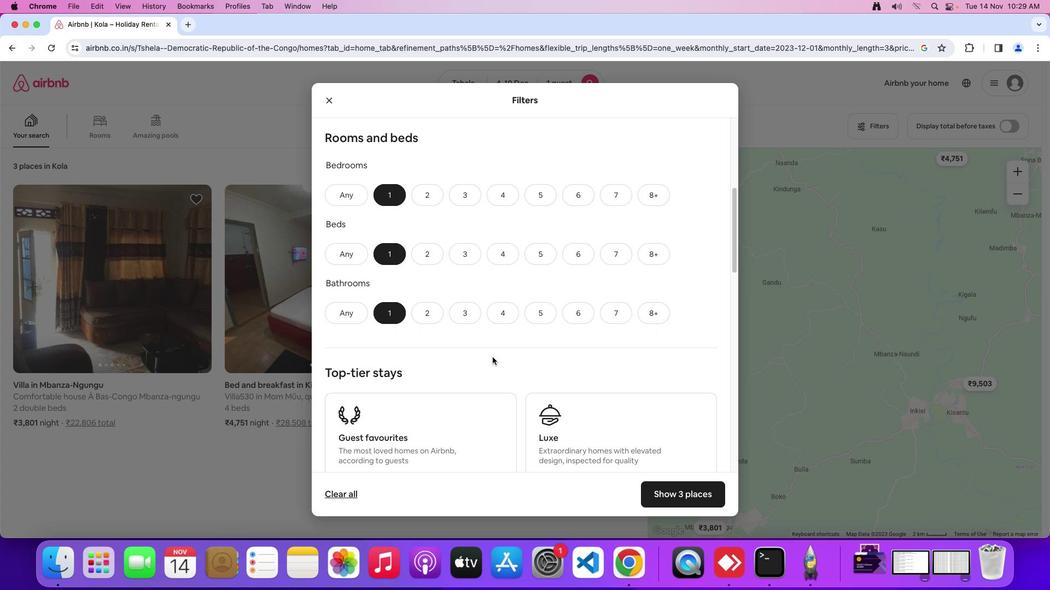
Action: Mouse scrolled (493, 357) with delta (0, 0)
Screenshot: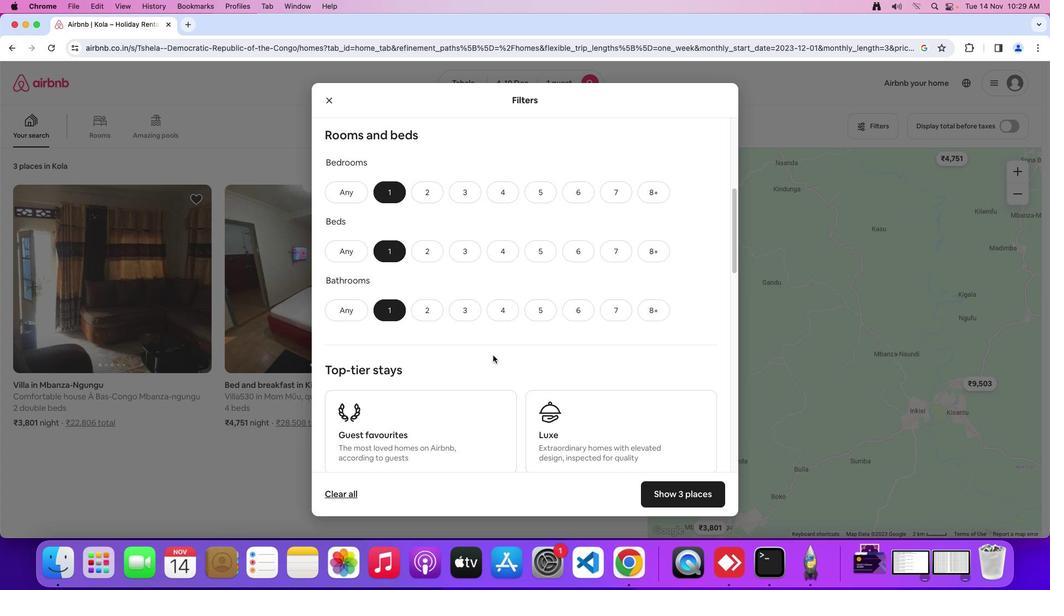 
Action: Mouse scrolled (493, 357) with delta (0, 0)
Screenshot: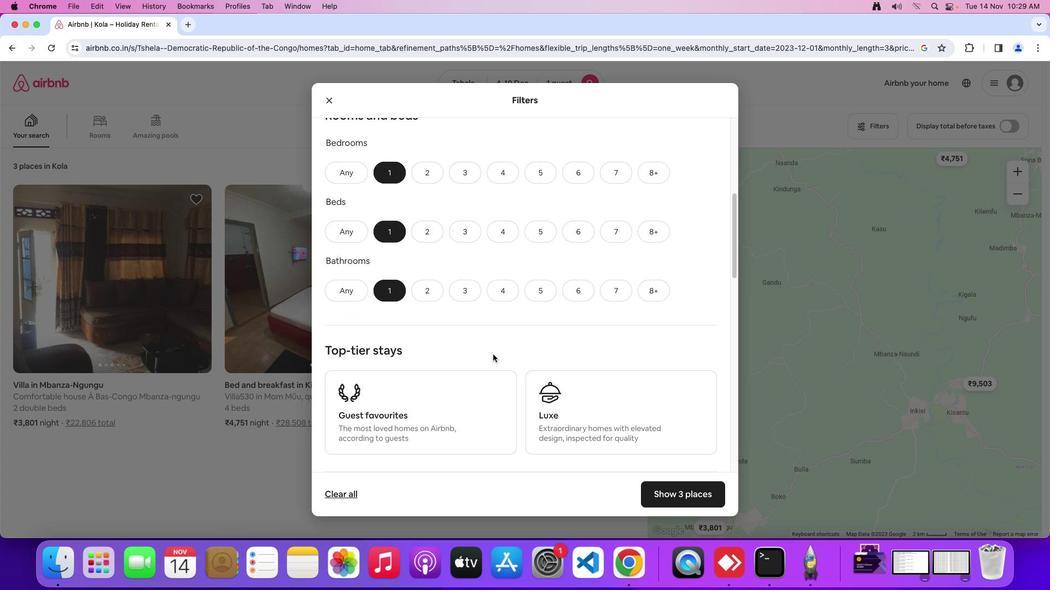 
Action: Mouse moved to (493, 357)
Screenshot: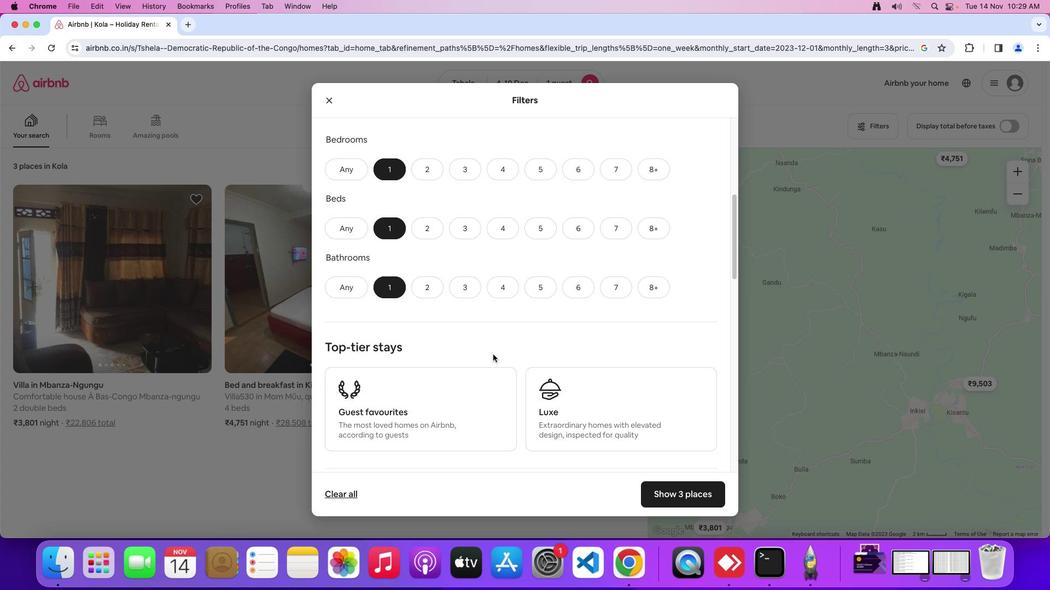 
Action: Mouse scrolled (493, 357) with delta (0, 0)
Screenshot: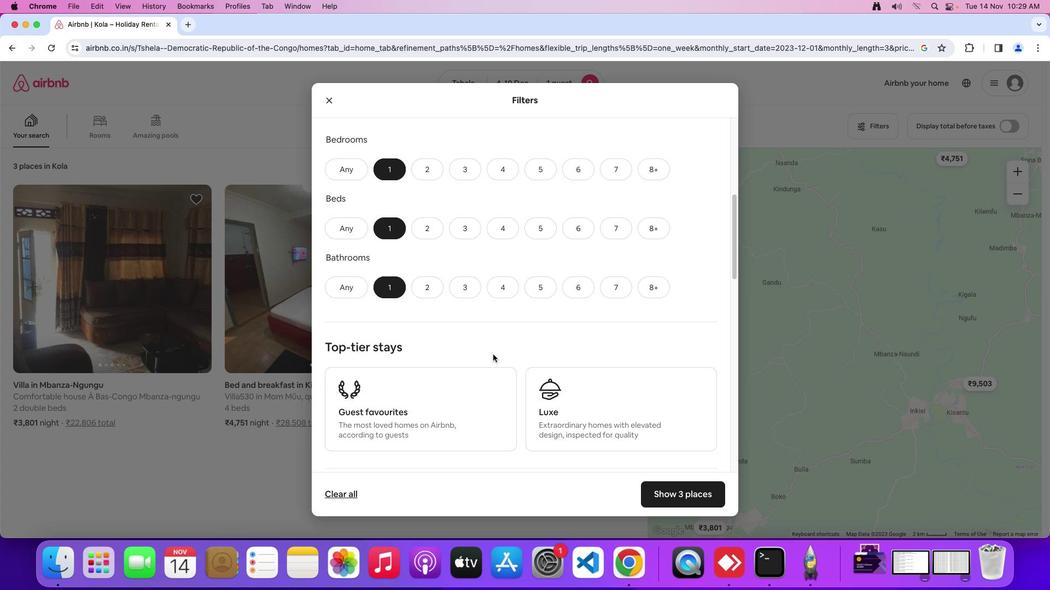 
Action: Mouse moved to (493, 354)
Screenshot: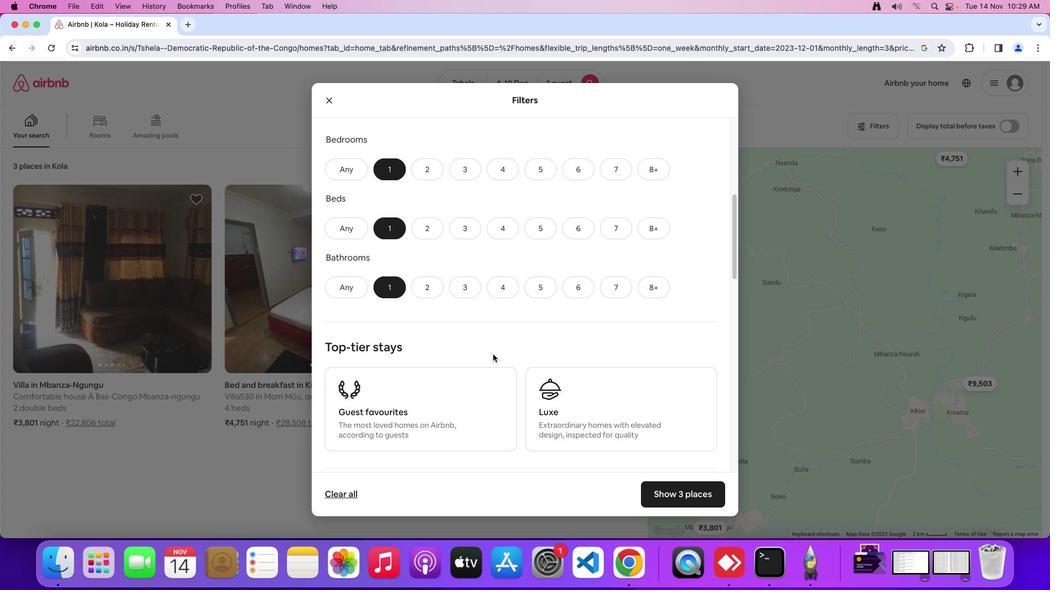 
Action: Mouse scrolled (493, 354) with delta (0, 0)
Screenshot: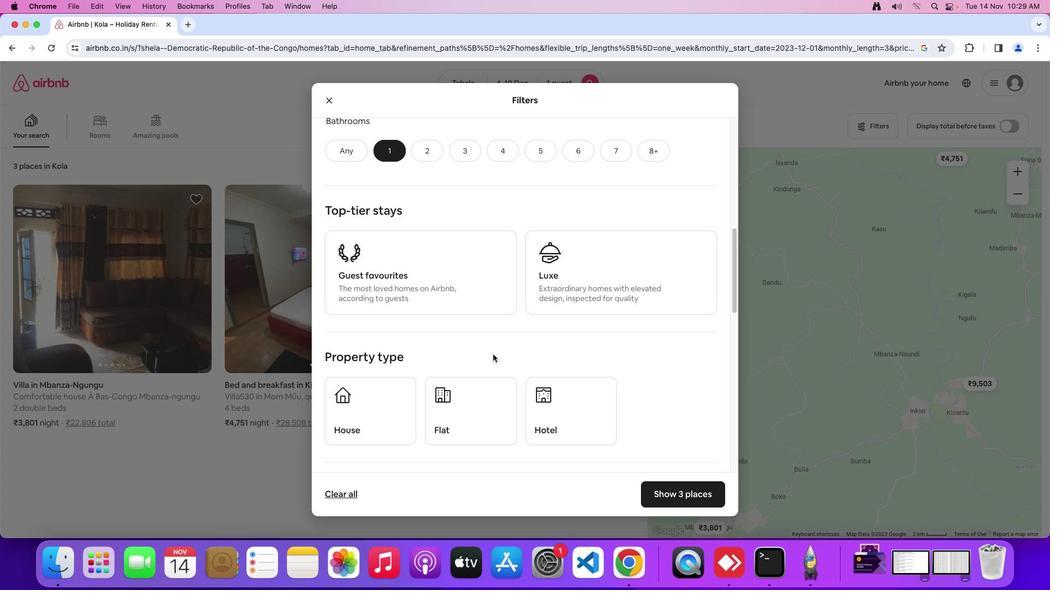 
Action: Mouse scrolled (493, 354) with delta (0, 0)
Screenshot: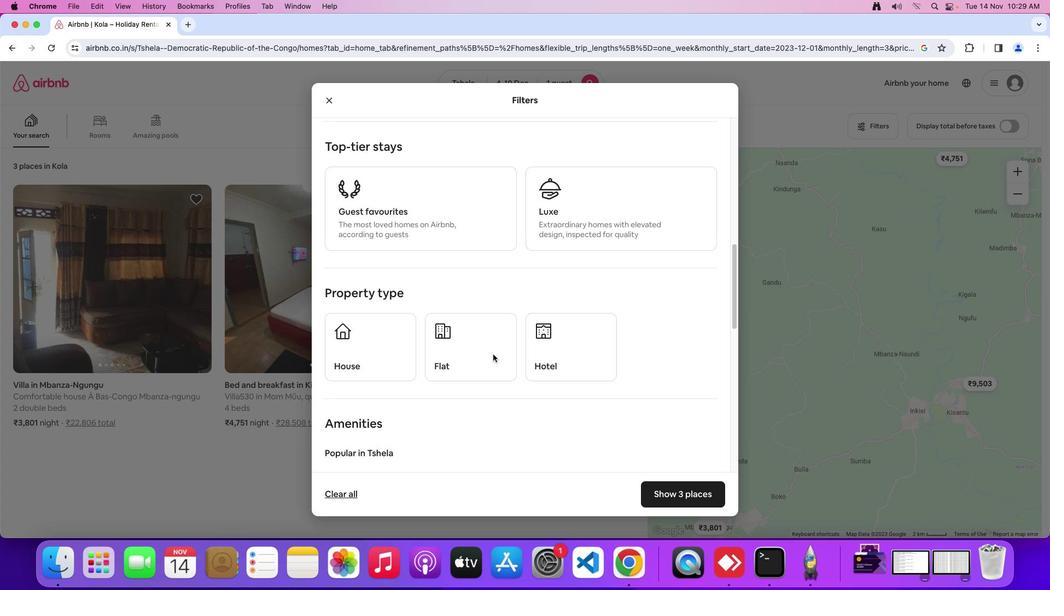 
Action: Mouse scrolled (493, 354) with delta (0, -2)
Screenshot: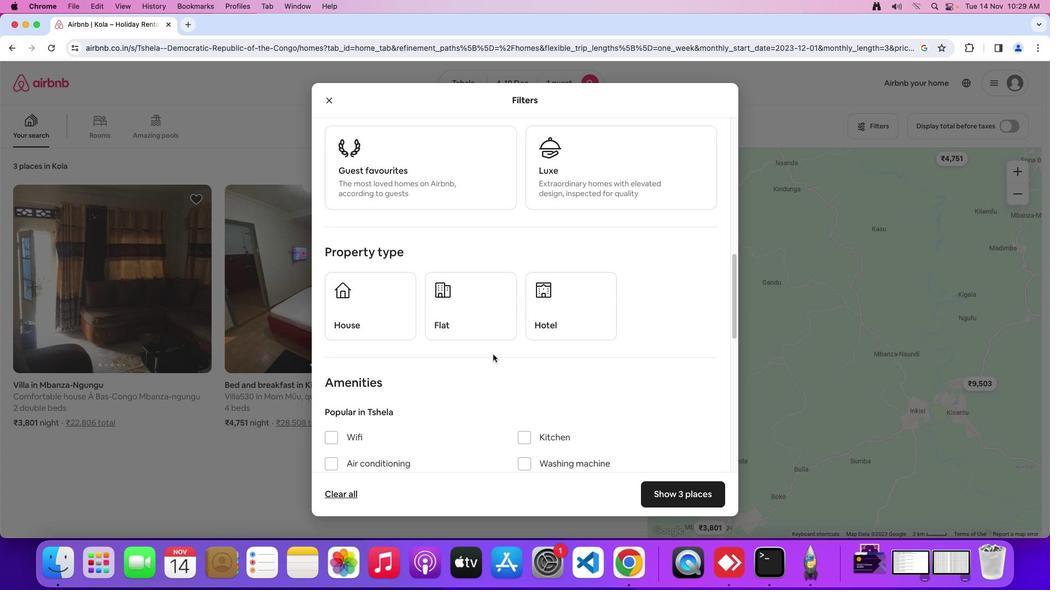 
Action: Mouse scrolled (493, 354) with delta (0, -2)
Screenshot: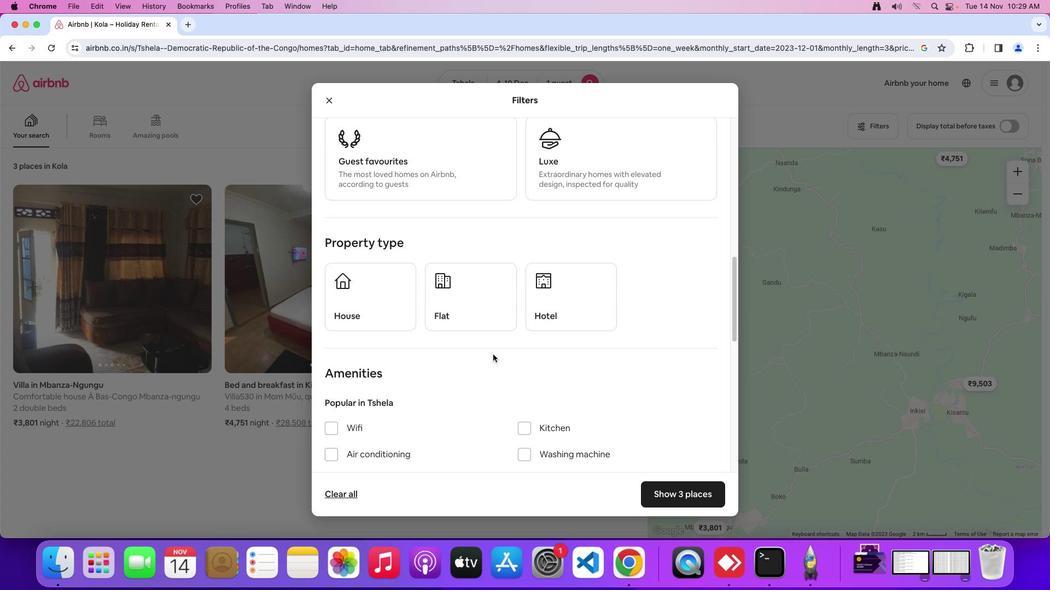 
Action: Mouse moved to (576, 302)
Screenshot: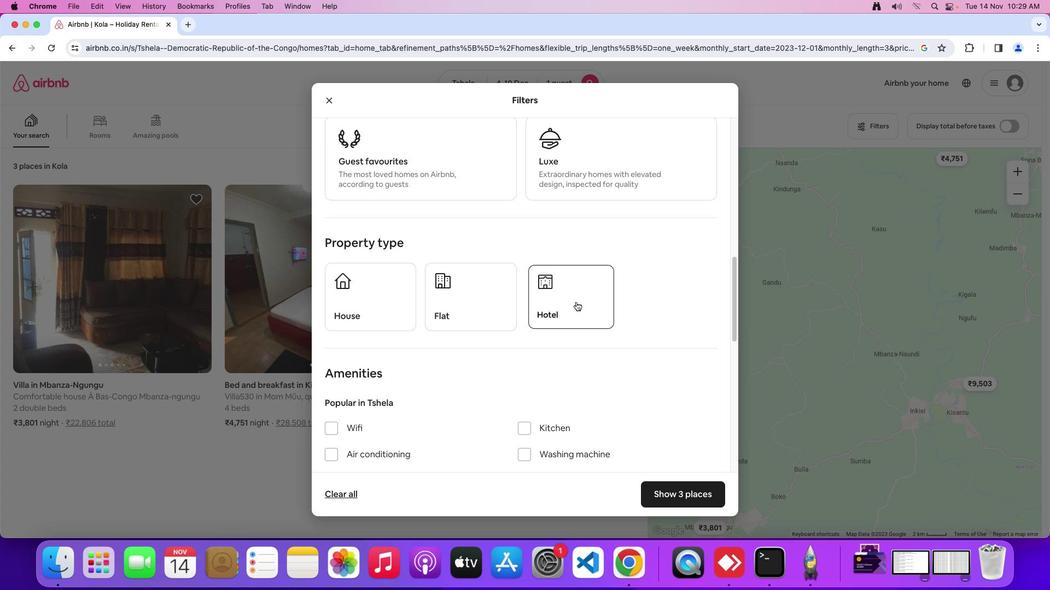 
Action: Mouse pressed left at (576, 302)
Screenshot: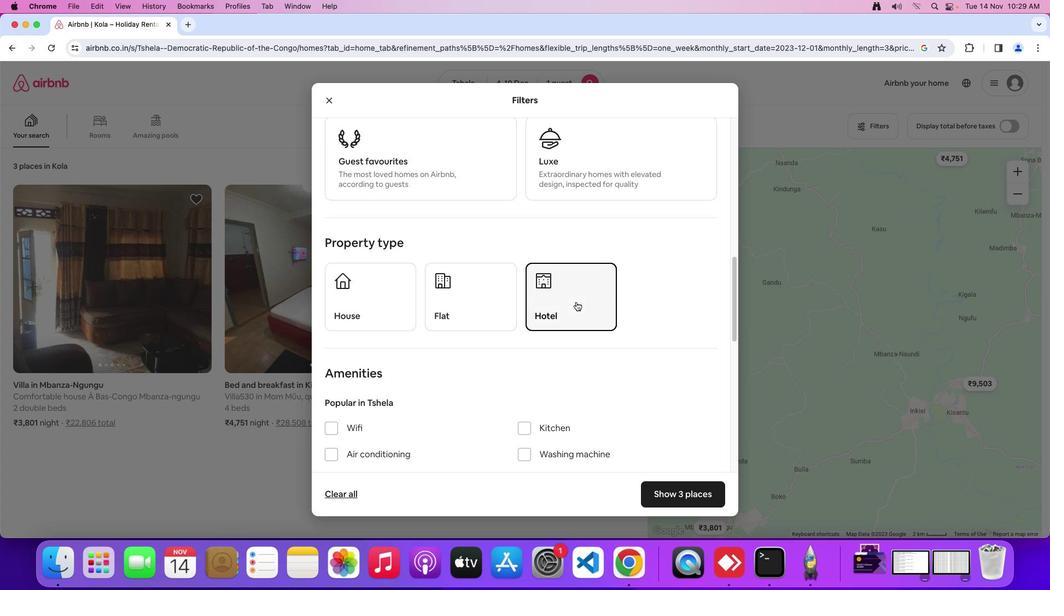 
Action: Mouse moved to (575, 304)
Screenshot: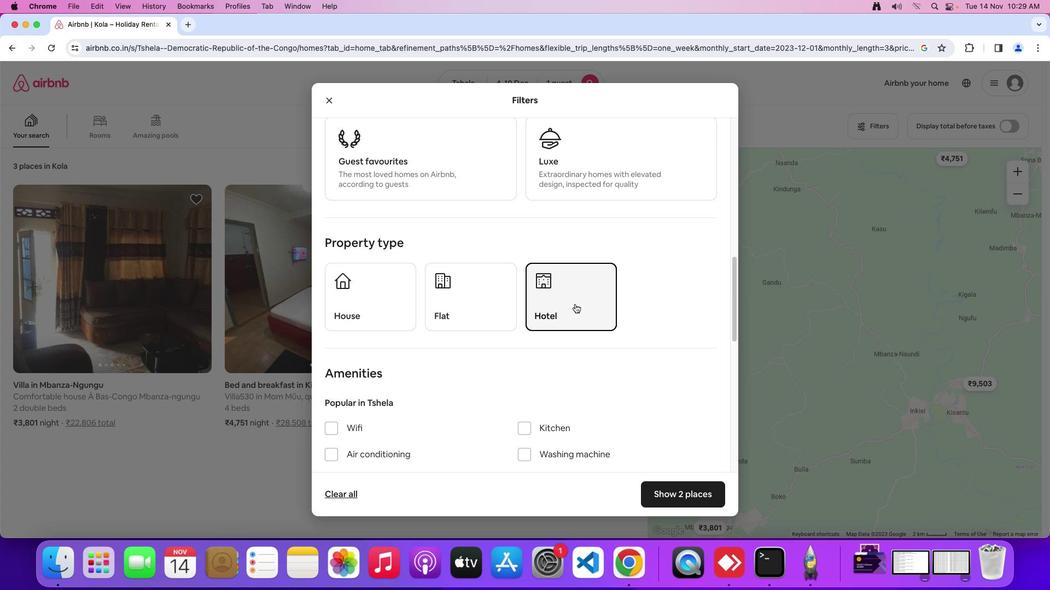 
Action: Mouse scrolled (575, 304) with delta (0, 0)
Screenshot: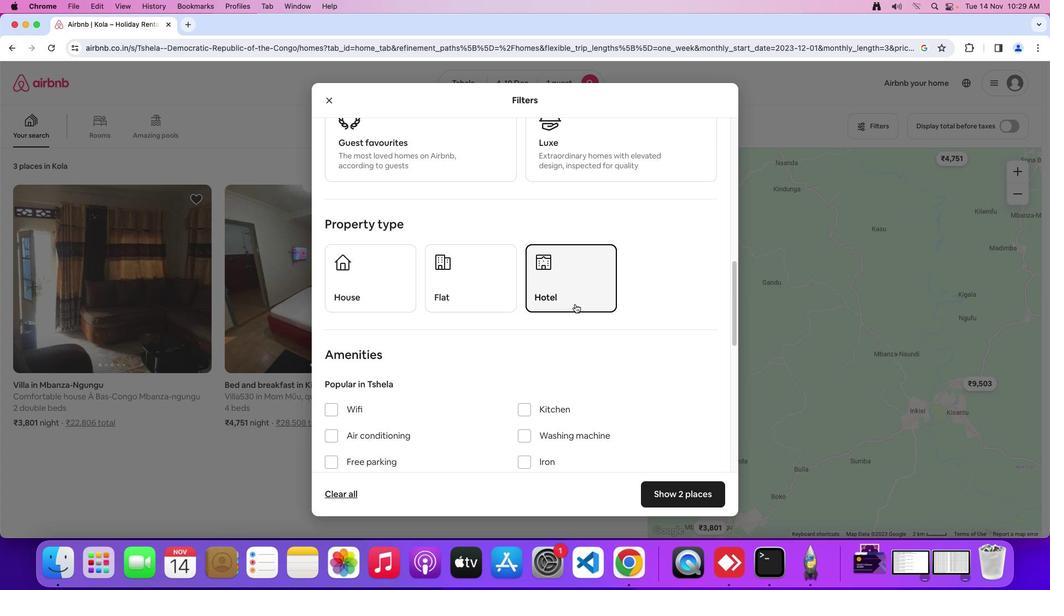 
Action: Mouse scrolled (575, 304) with delta (0, 0)
Screenshot: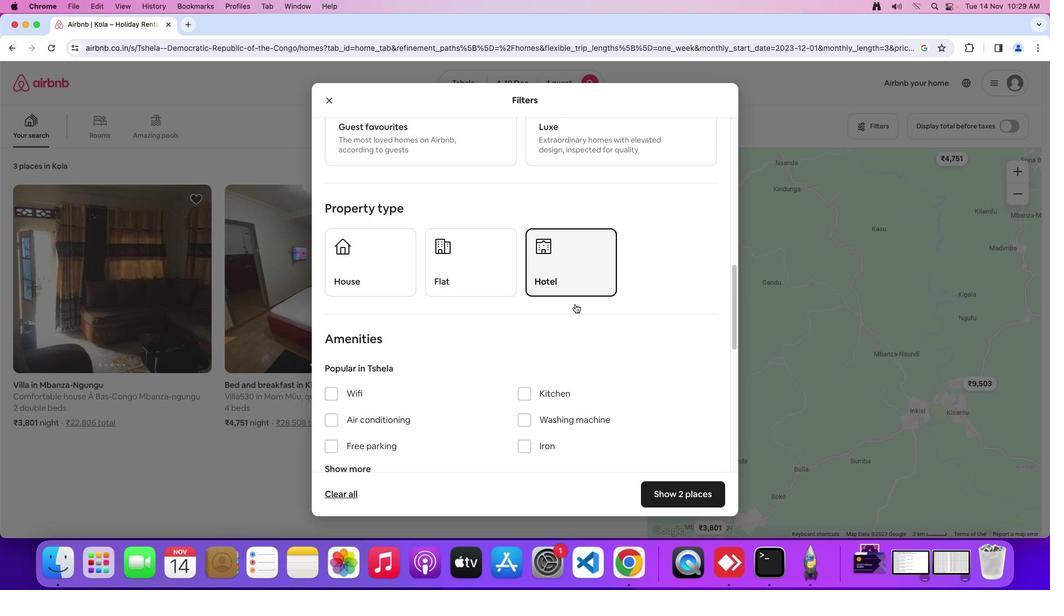 
Action: Mouse scrolled (575, 304) with delta (0, 0)
Screenshot: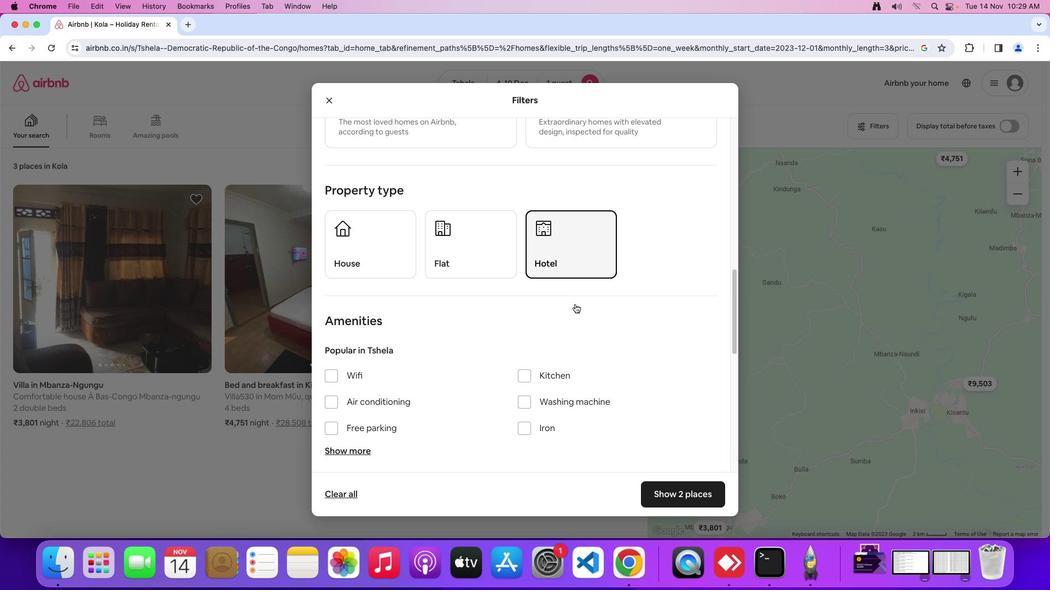 
Action: Mouse moved to (575, 304)
Screenshot: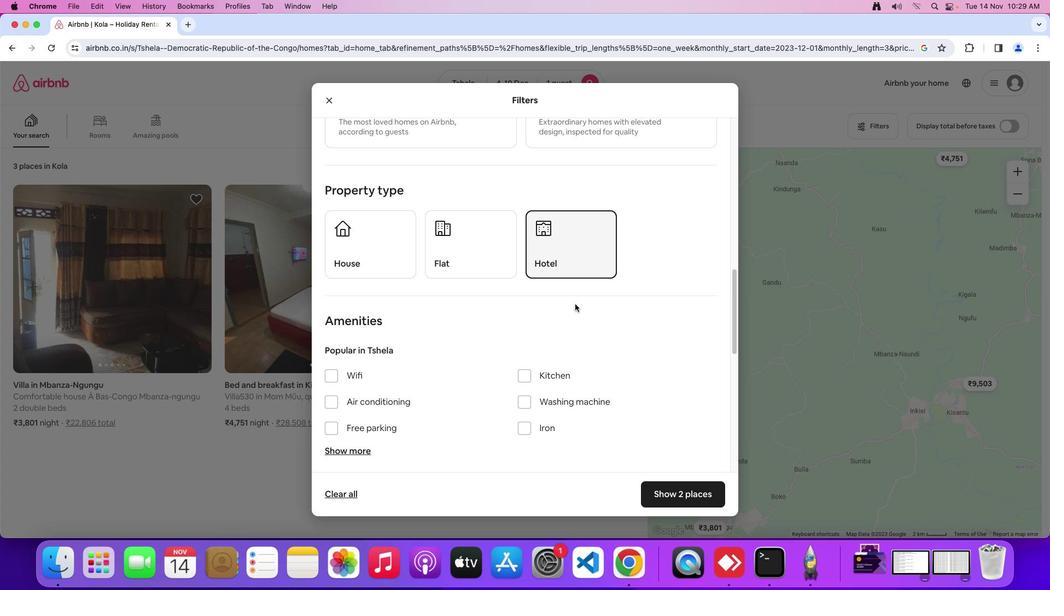 
Action: Mouse scrolled (575, 304) with delta (0, 0)
Screenshot: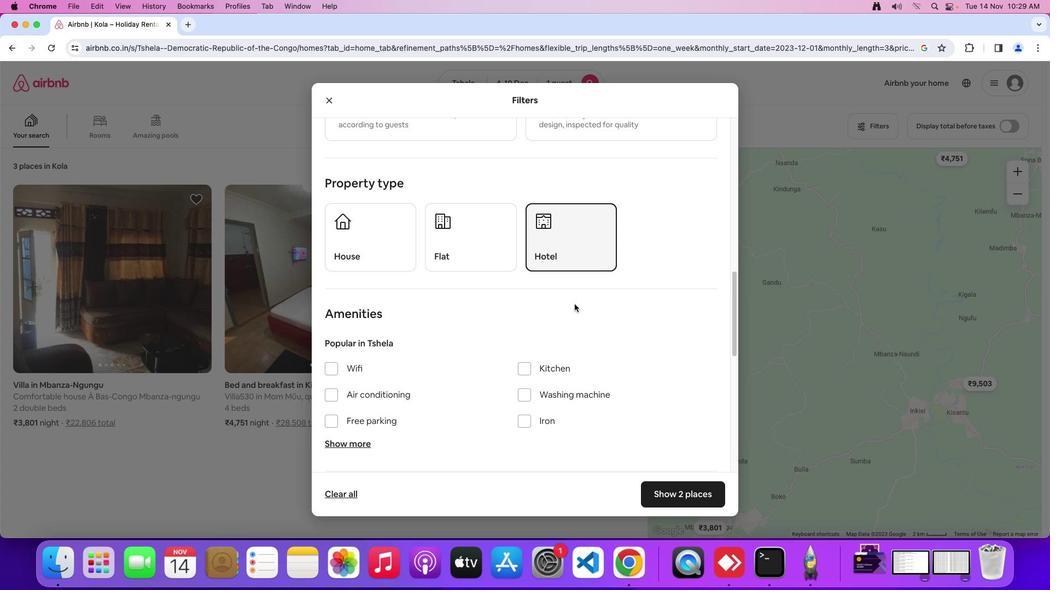 
Action: Mouse moved to (575, 304)
Screenshot: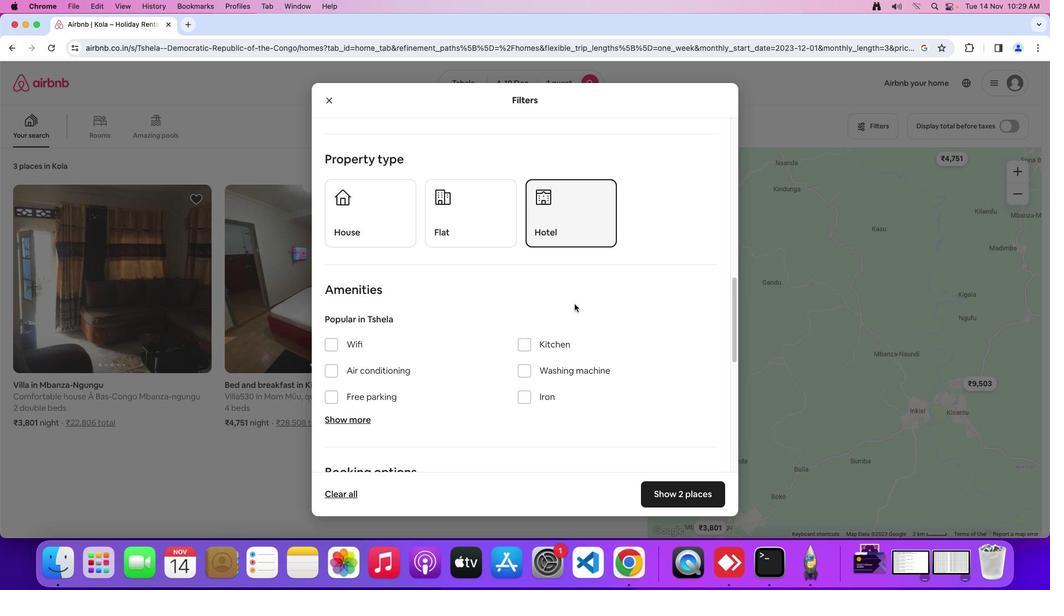 
Action: Mouse scrolled (575, 304) with delta (0, 0)
Screenshot: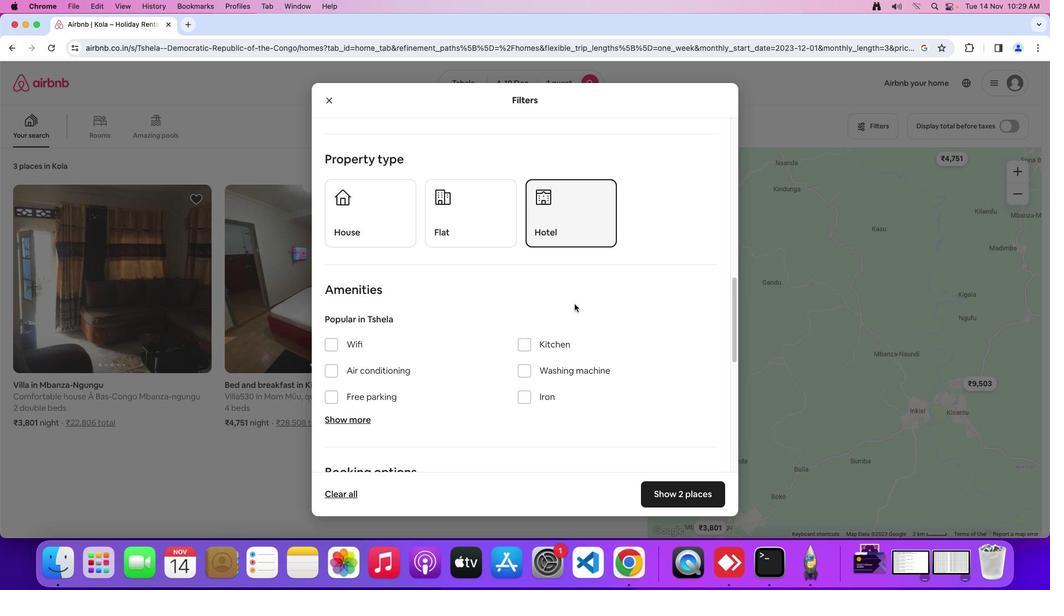 
Action: Mouse scrolled (575, 304) with delta (0, 0)
Screenshot: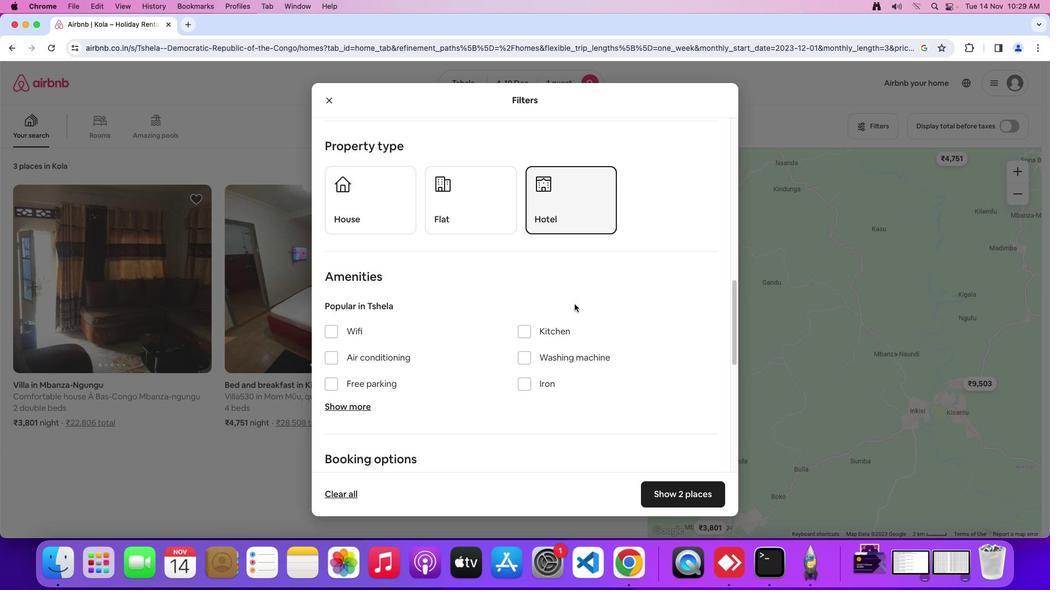 
Action: Mouse scrolled (575, 304) with delta (0, 0)
Screenshot: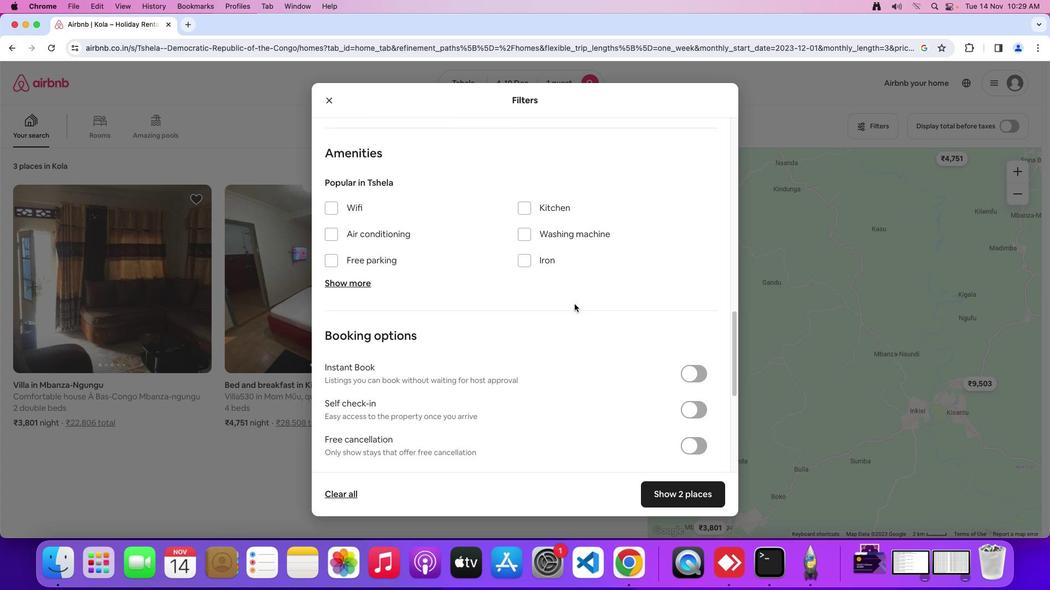
Action: Mouse scrolled (575, 304) with delta (0, 0)
Screenshot: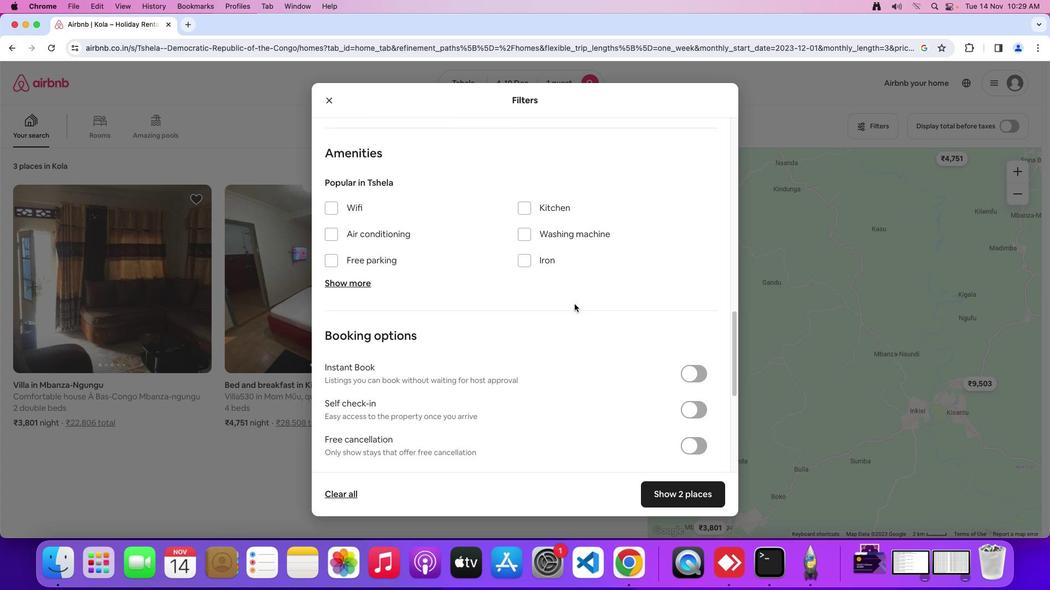 
Action: Mouse scrolled (575, 304) with delta (0, -2)
Screenshot: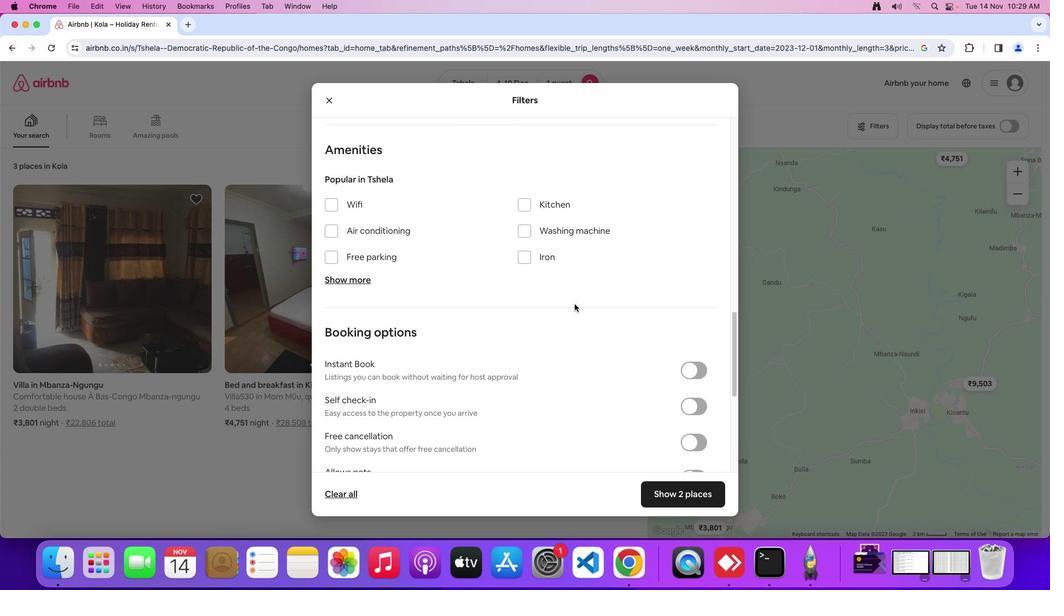 
Action: Mouse scrolled (575, 304) with delta (0, 0)
Screenshot: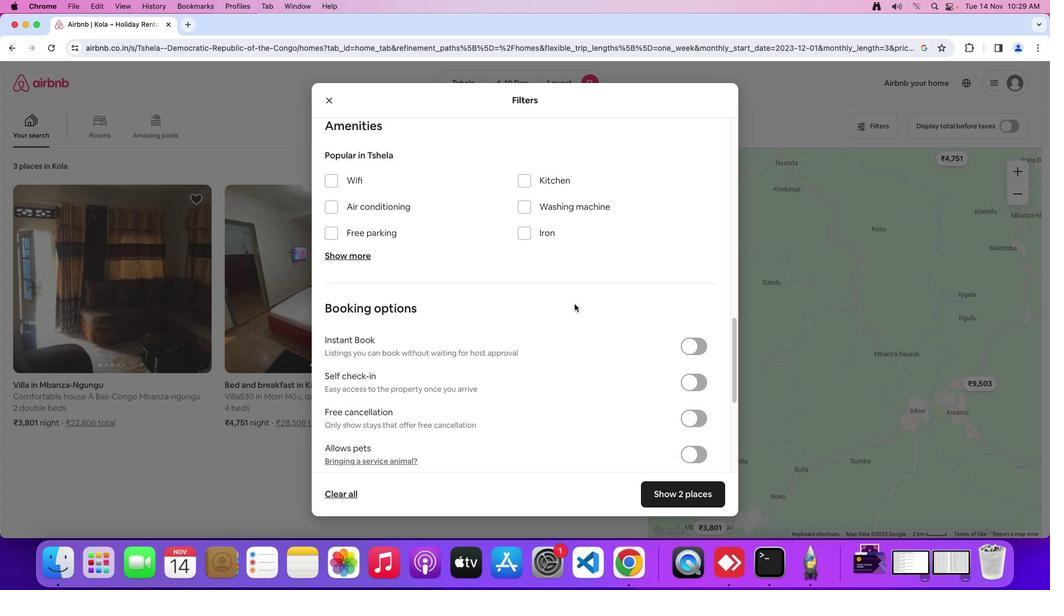 
Action: Mouse scrolled (575, 304) with delta (0, 0)
Screenshot: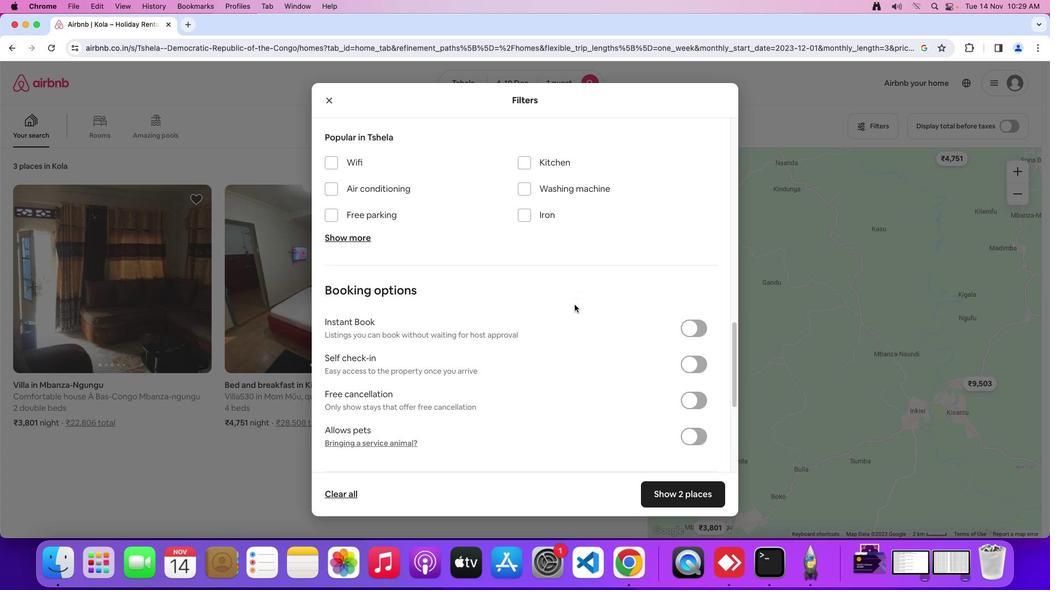 
Action: Mouse scrolled (575, 304) with delta (0, 0)
Screenshot: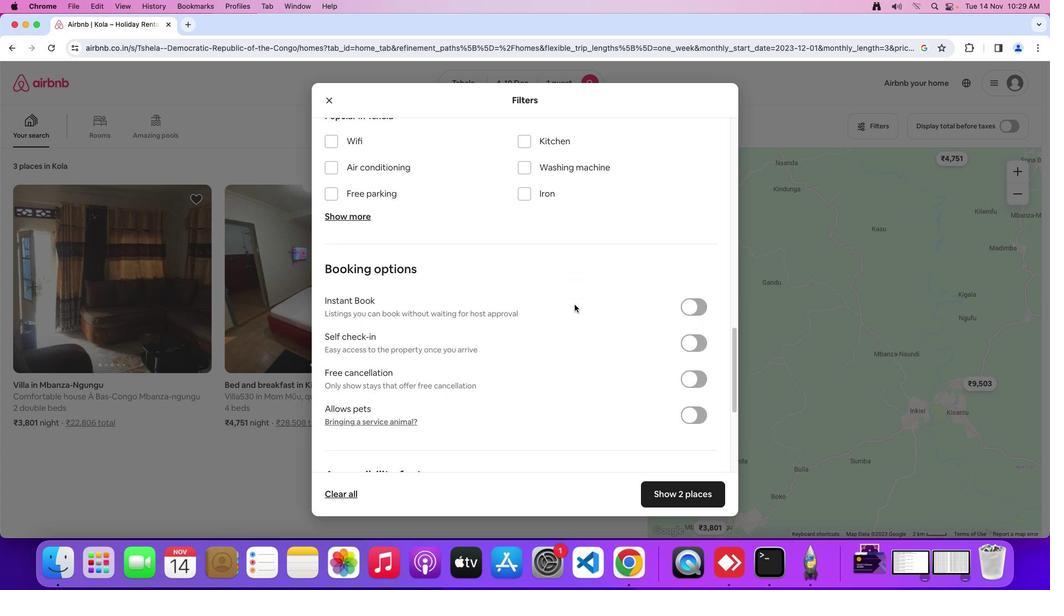 
Action: Mouse moved to (574, 304)
Screenshot: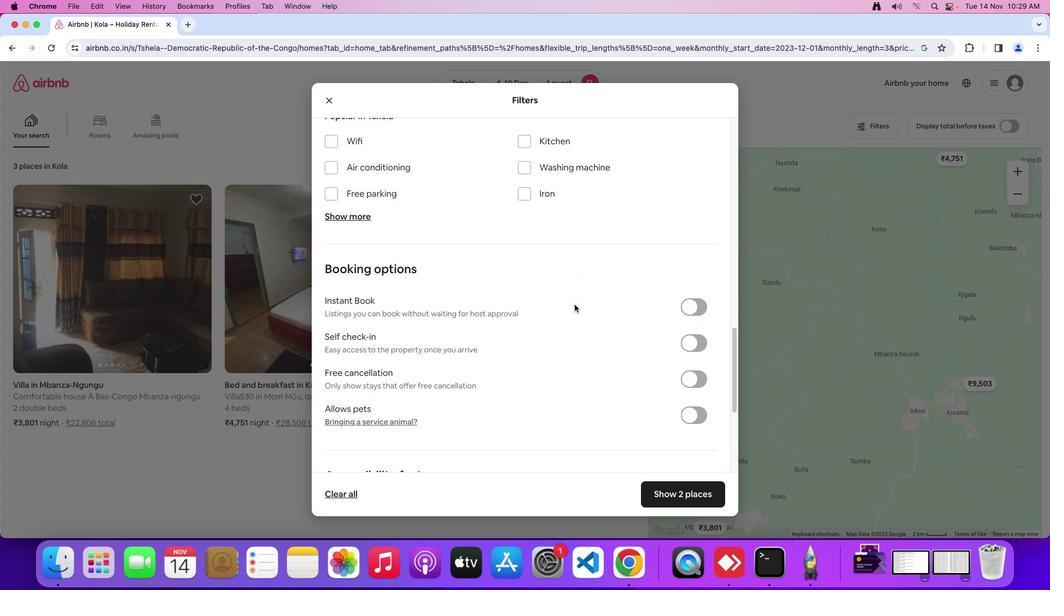 
Action: Mouse scrolled (574, 304) with delta (0, 0)
Screenshot: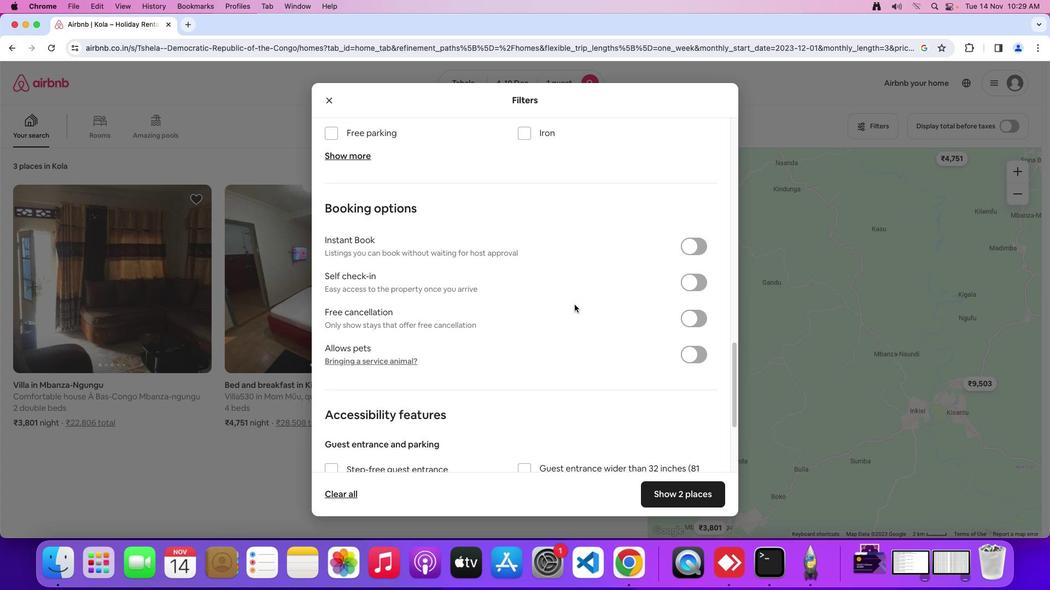 
Action: Mouse scrolled (574, 304) with delta (0, 0)
Screenshot: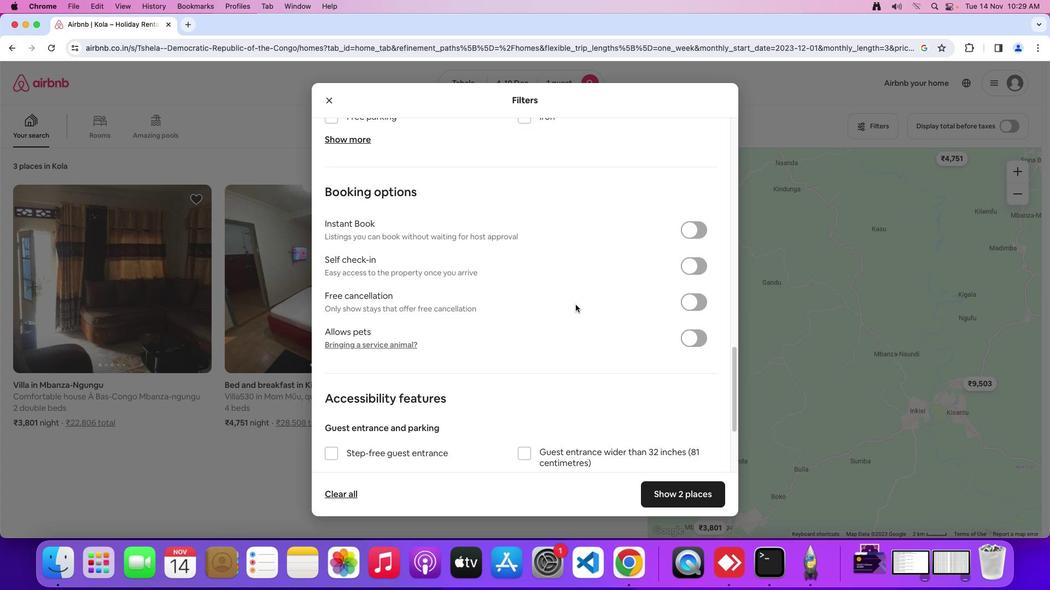 
Action: Mouse scrolled (574, 304) with delta (0, -1)
Screenshot: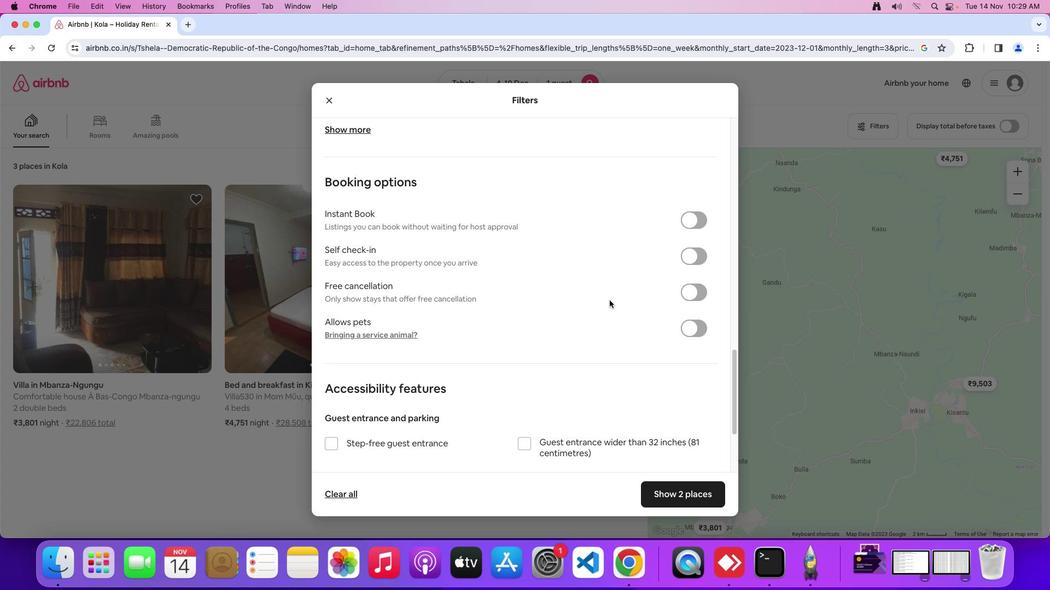 
Action: Mouse moved to (695, 258)
Screenshot: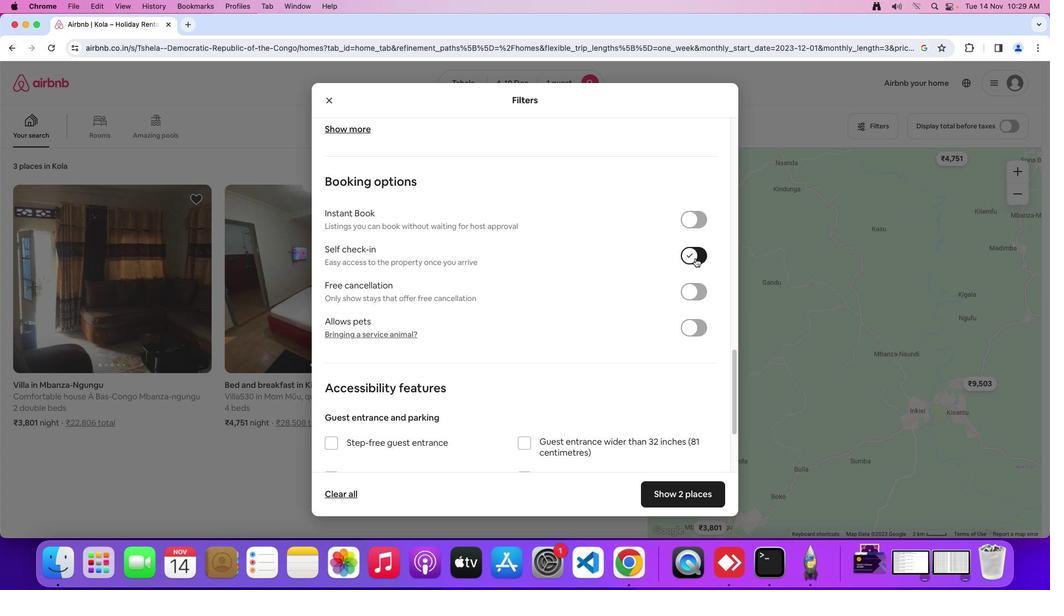
Action: Mouse pressed left at (695, 258)
Screenshot: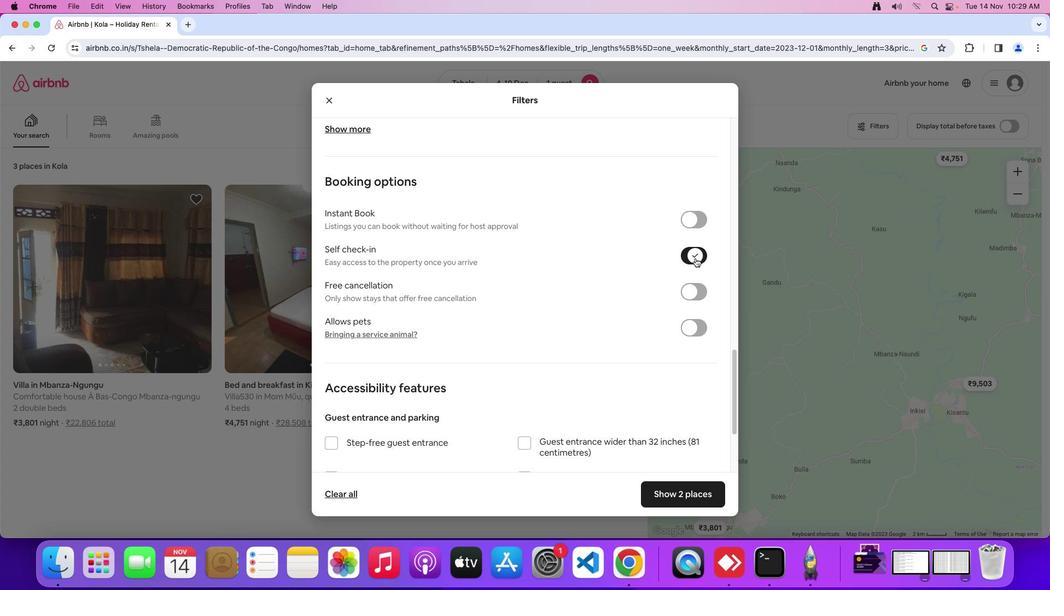 
Action: Mouse moved to (641, 499)
Screenshot: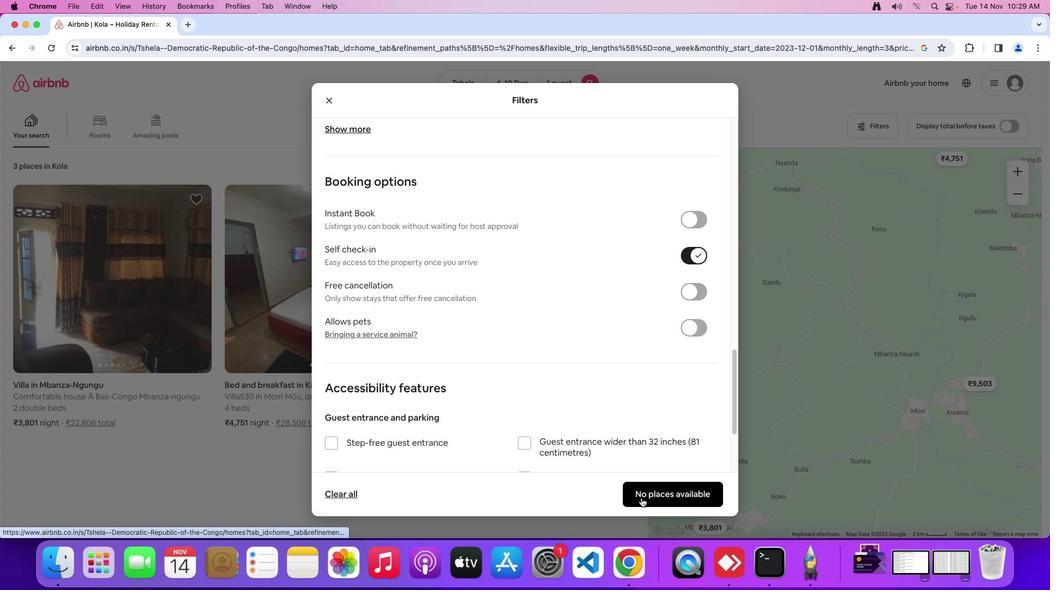 
Action: Mouse pressed left at (641, 499)
Screenshot: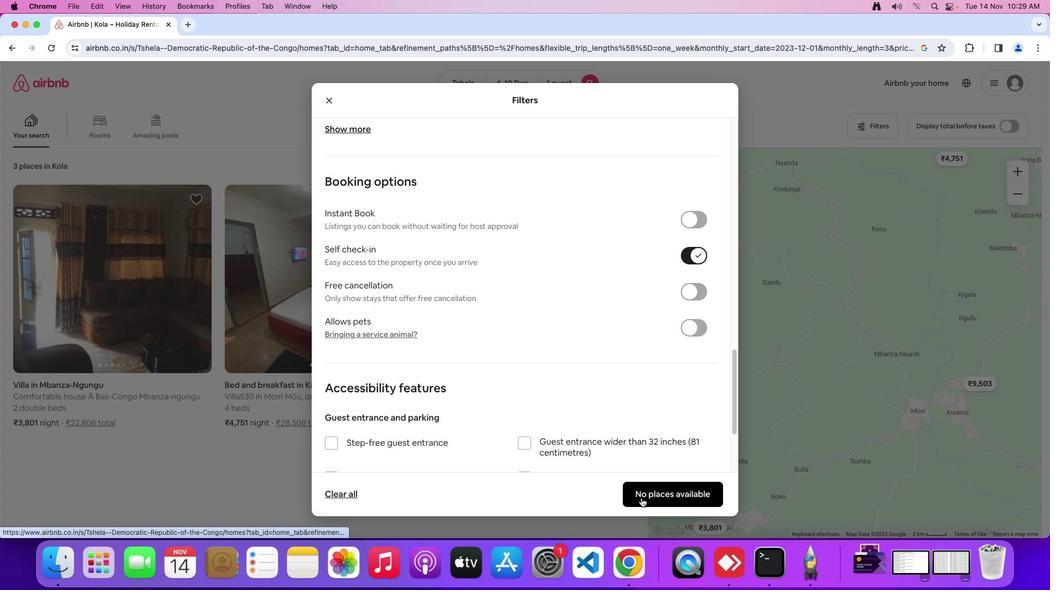 
Action: Mouse moved to (546, 394)
Screenshot: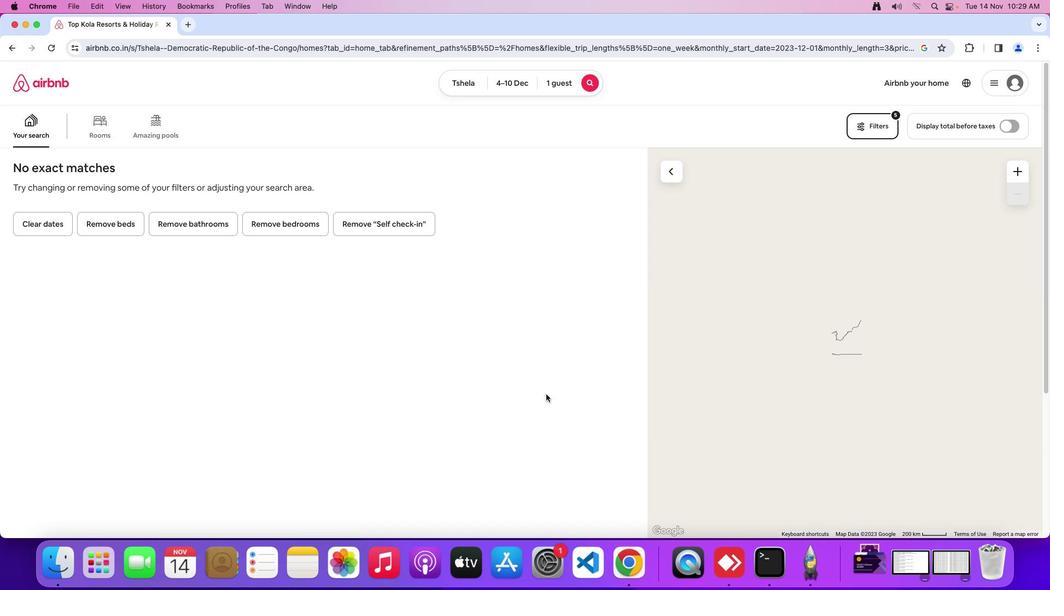 
Action: Mouse pressed left at (546, 394)
Screenshot: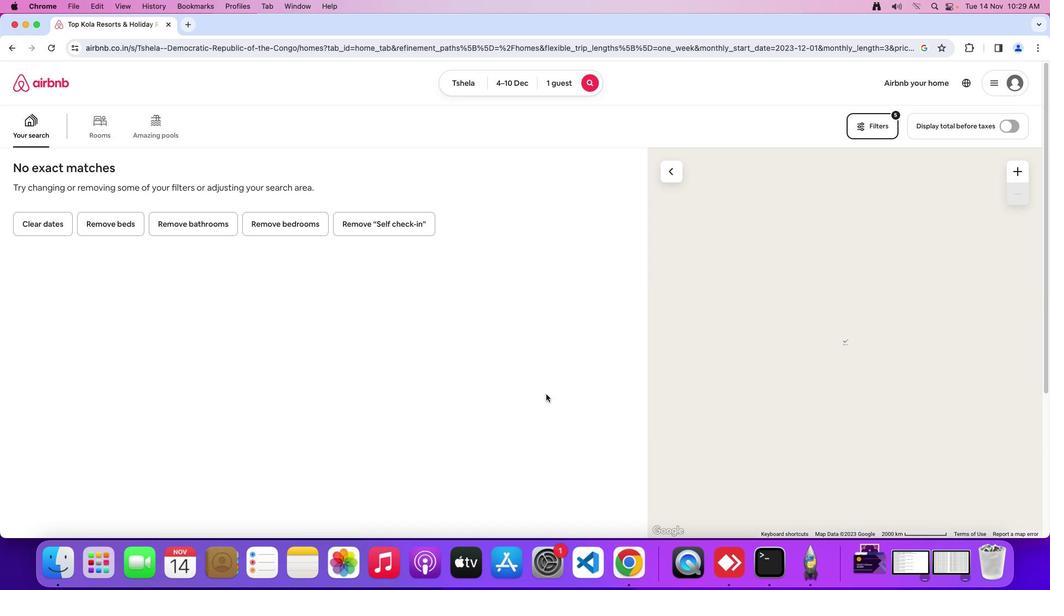
Action: Mouse moved to (548, 395)
Screenshot: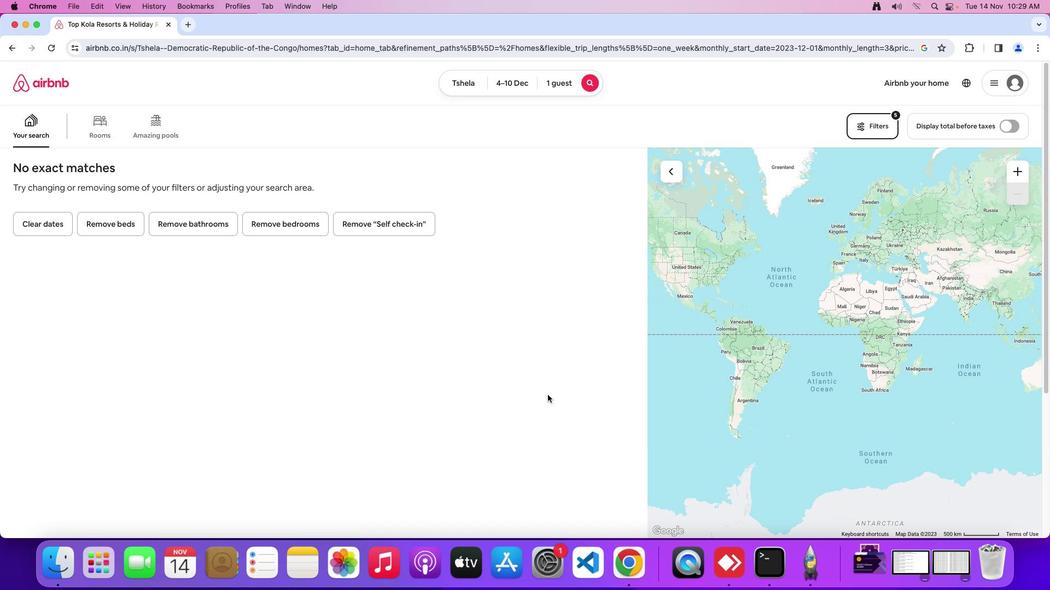 
